 Task: Create a due date automation trigger when advanced on, on the wednesday before a card is due add fields with custom field "Resume" set to a number greater than 1 and greater or equal to 10 at 11:00 AM.
Action: Mouse moved to (1113, 85)
Screenshot: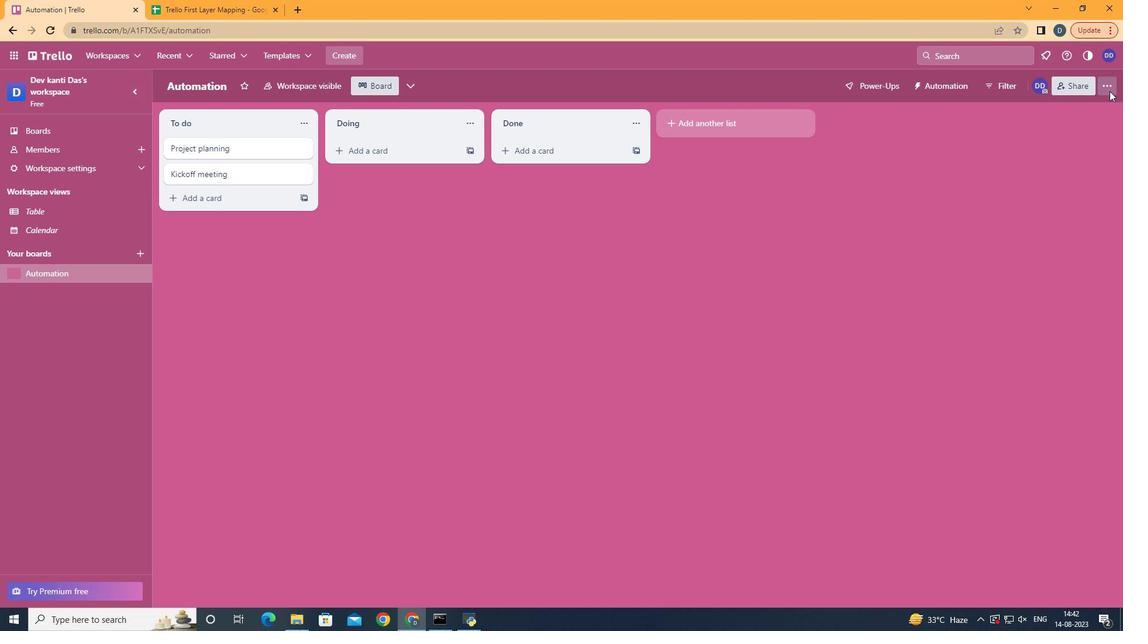 
Action: Mouse pressed left at (1113, 85)
Screenshot: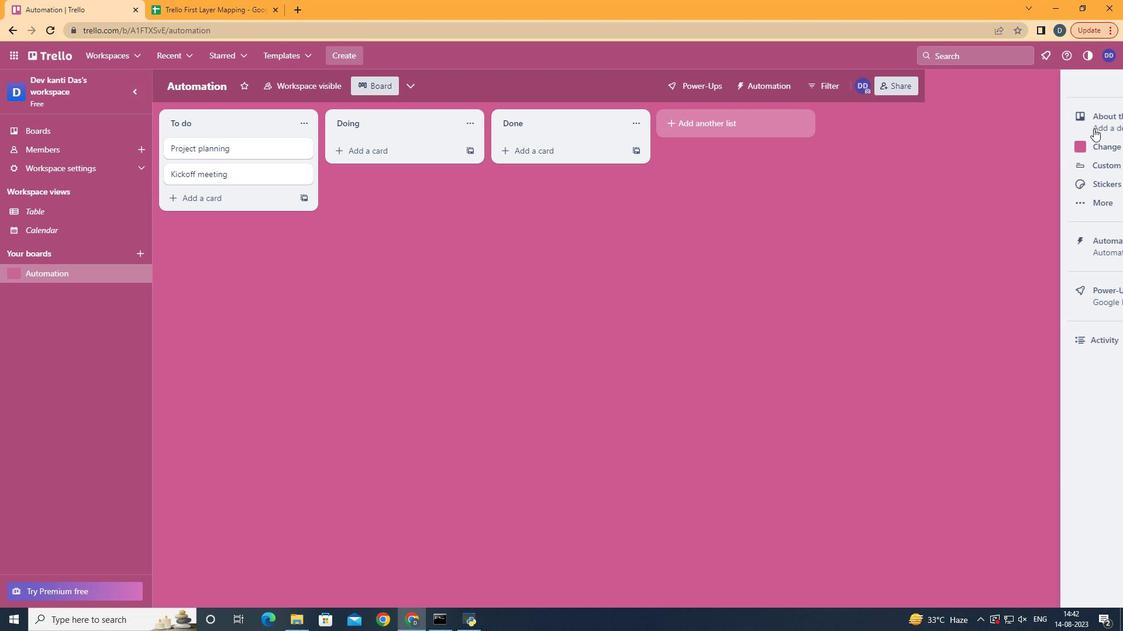 
Action: Mouse moved to (1033, 263)
Screenshot: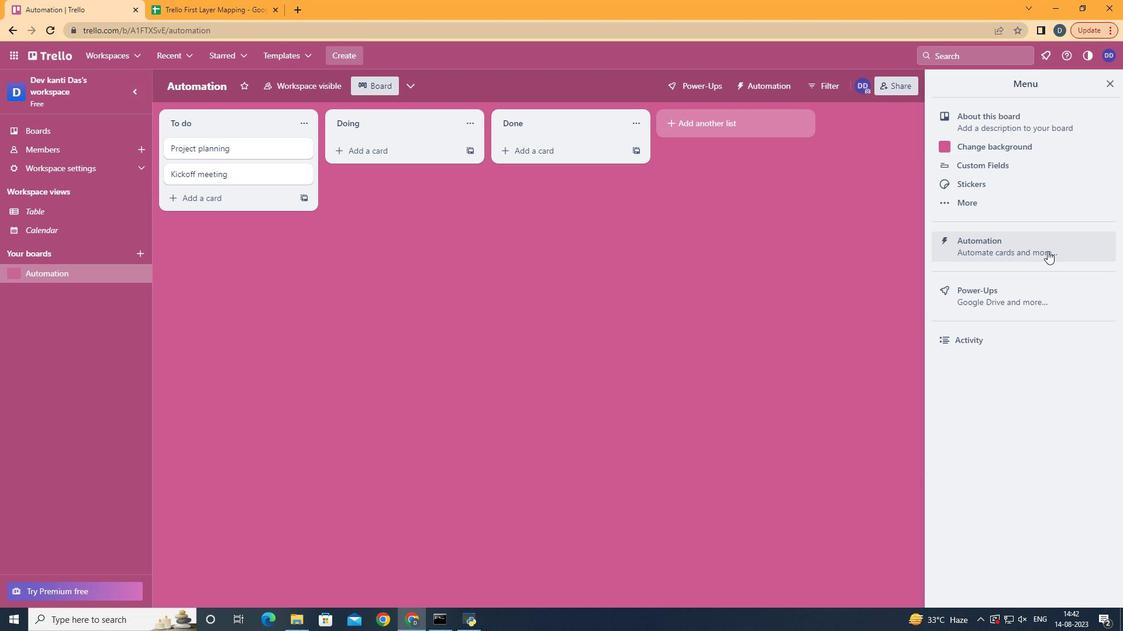 
Action: Mouse pressed left at (1033, 263)
Screenshot: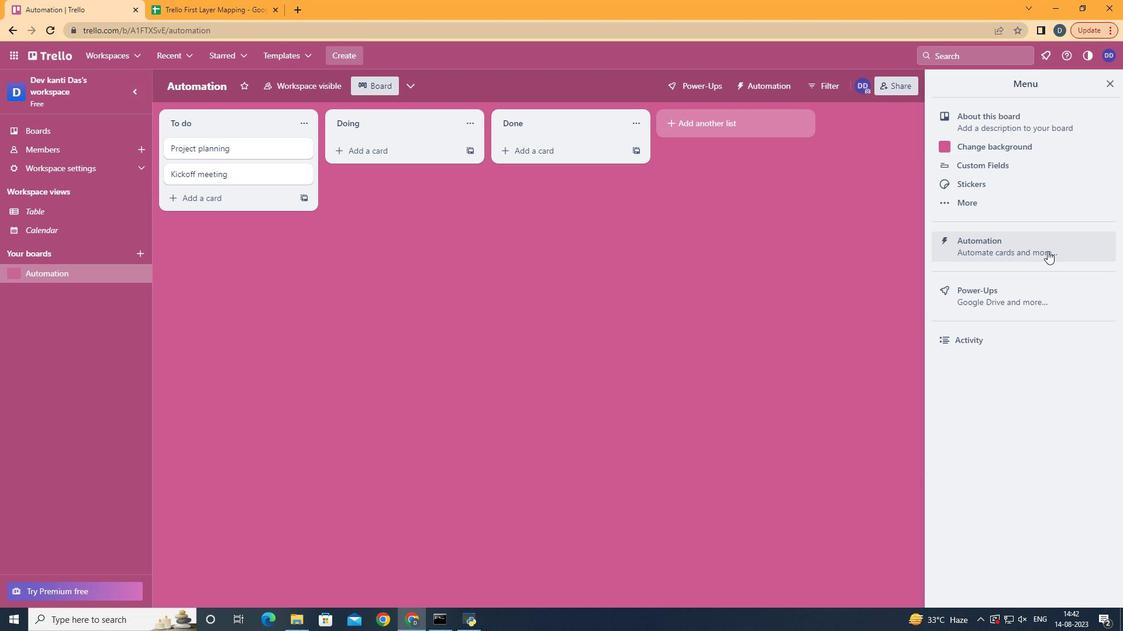 
Action: Mouse moved to (1047, 251)
Screenshot: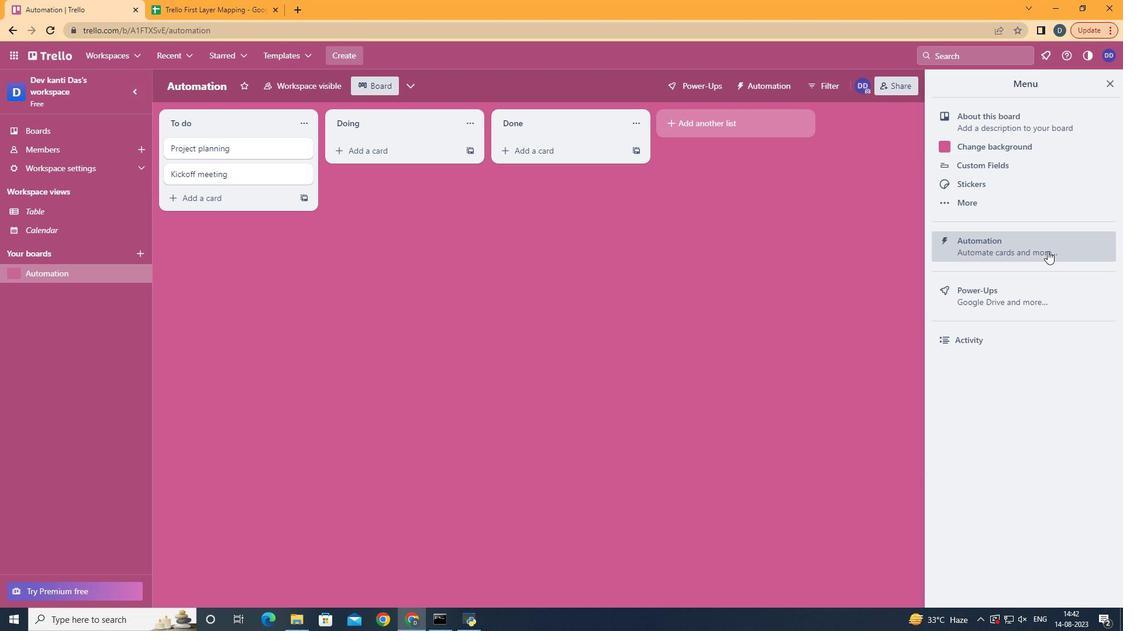 
Action: Mouse pressed left at (1047, 251)
Screenshot: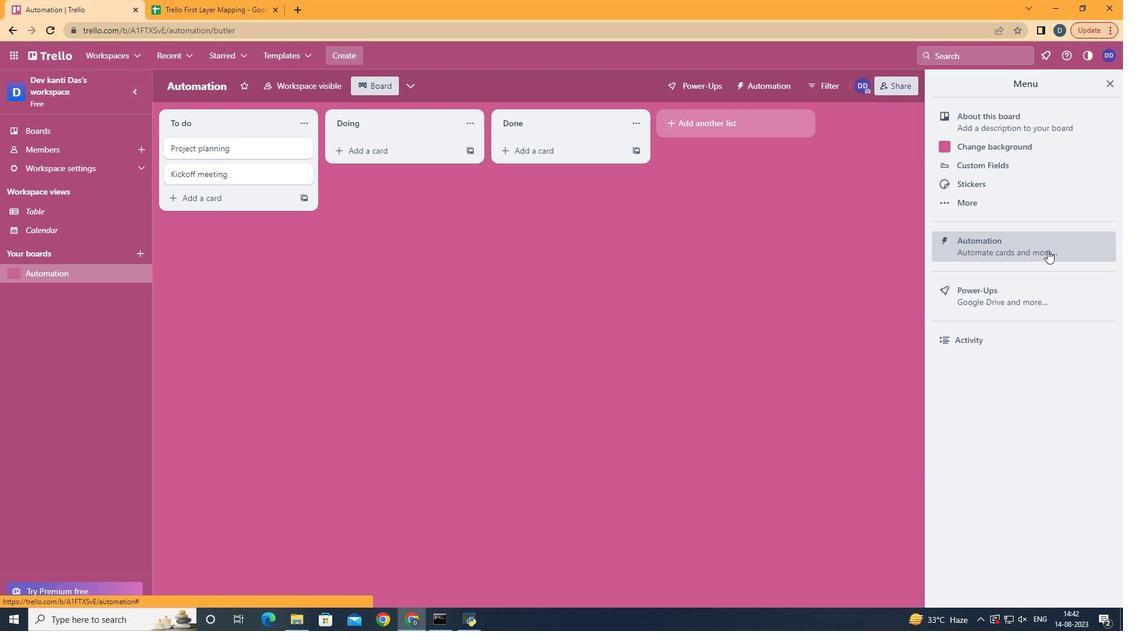 
Action: Mouse moved to (226, 232)
Screenshot: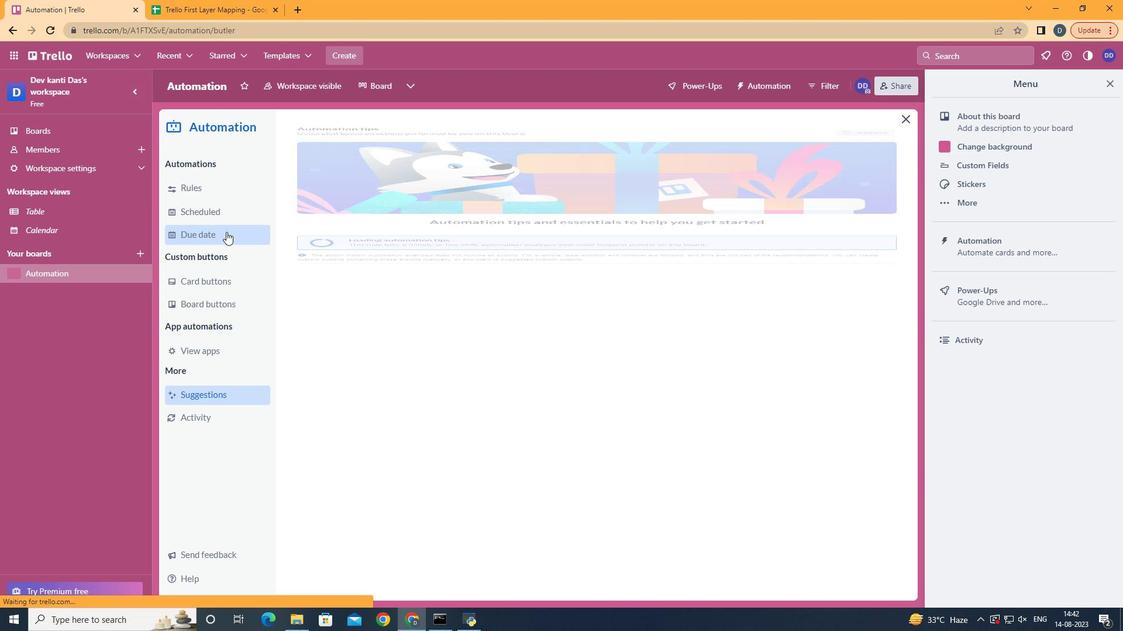 
Action: Mouse pressed left at (226, 232)
Screenshot: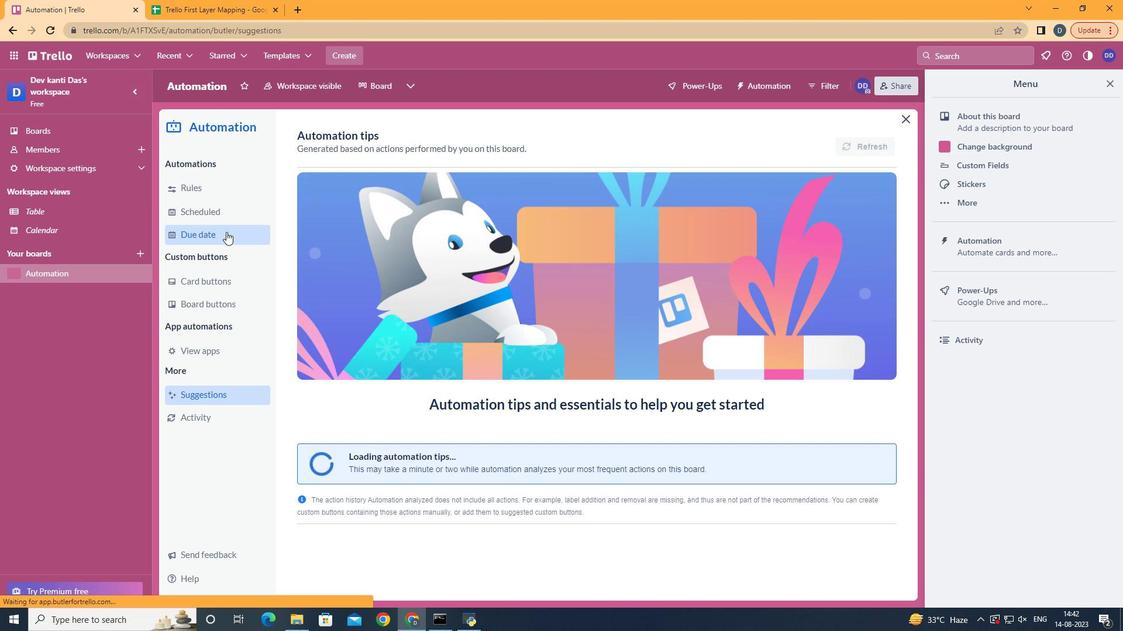 
Action: Mouse moved to (813, 139)
Screenshot: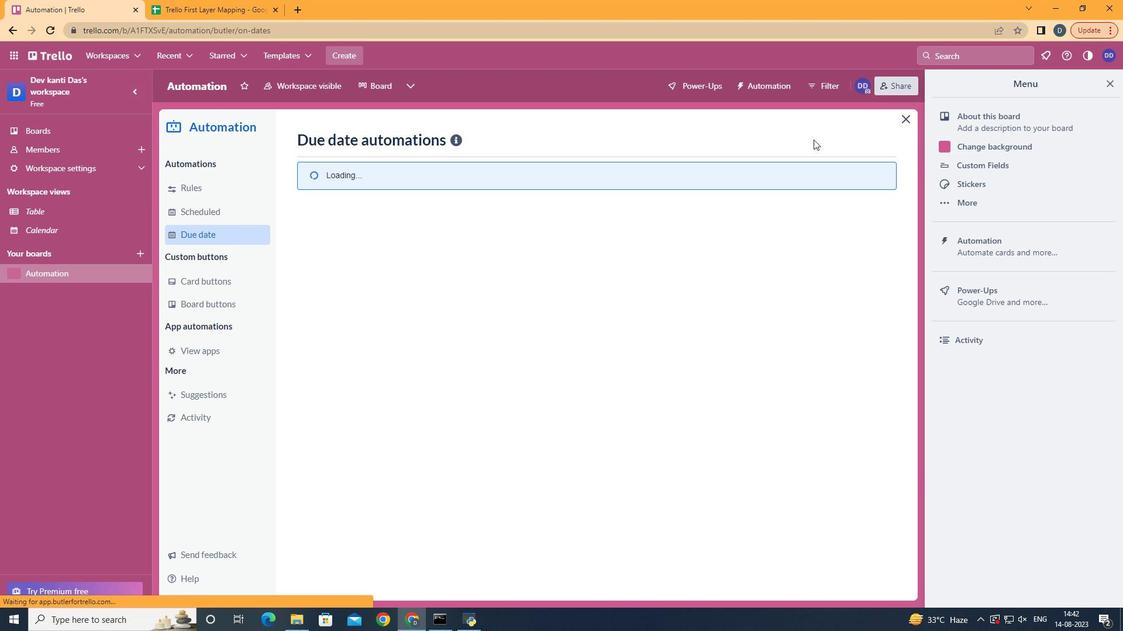 
Action: Mouse pressed left at (813, 139)
Screenshot: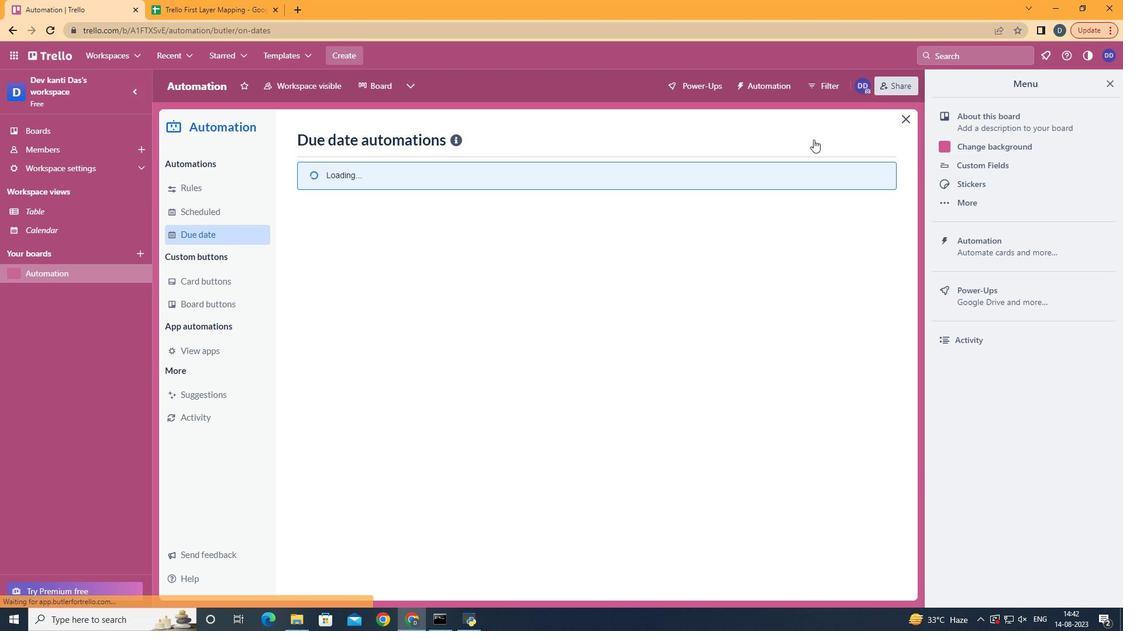 
Action: Mouse pressed left at (813, 139)
Screenshot: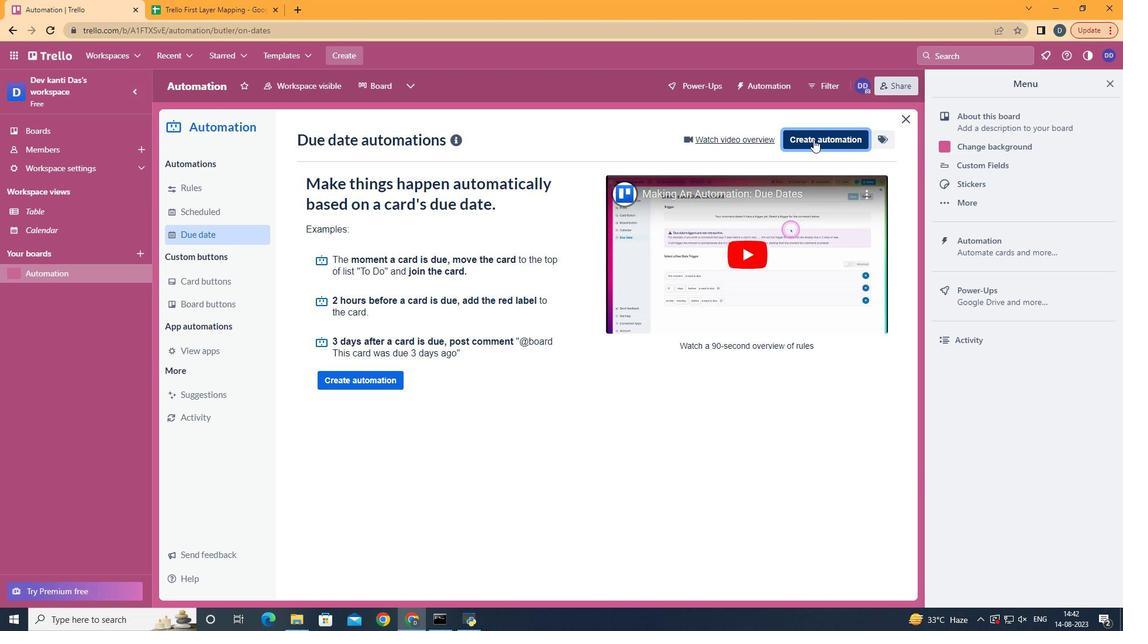 
Action: Mouse moved to (613, 248)
Screenshot: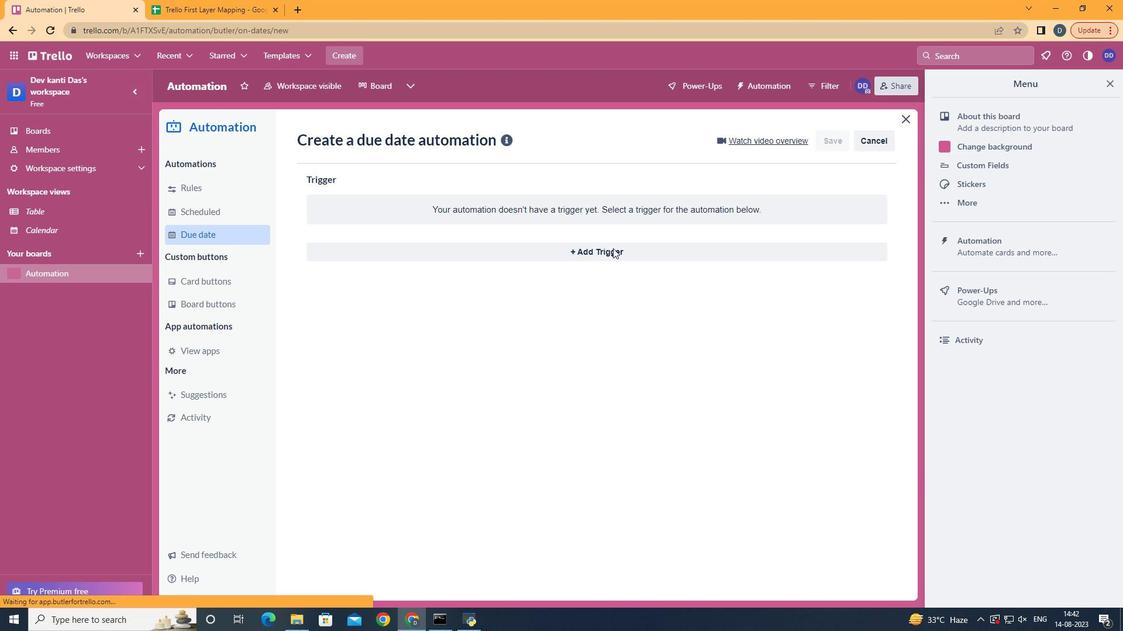 
Action: Mouse pressed left at (613, 248)
Screenshot: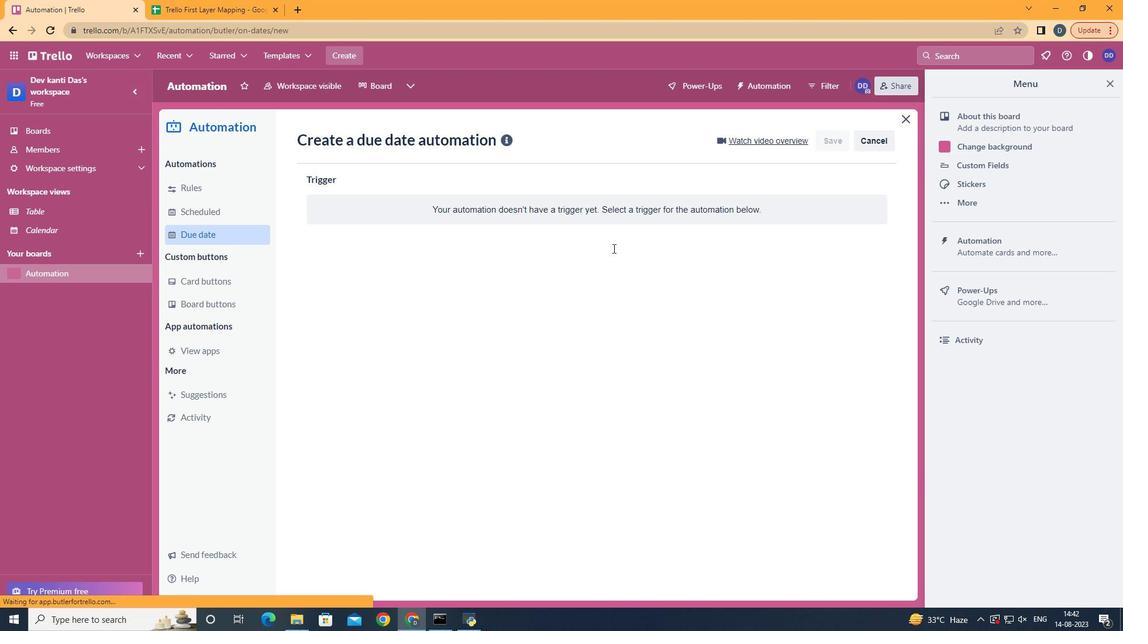 
Action: Mouse moved to (387, 352)
Screenshot: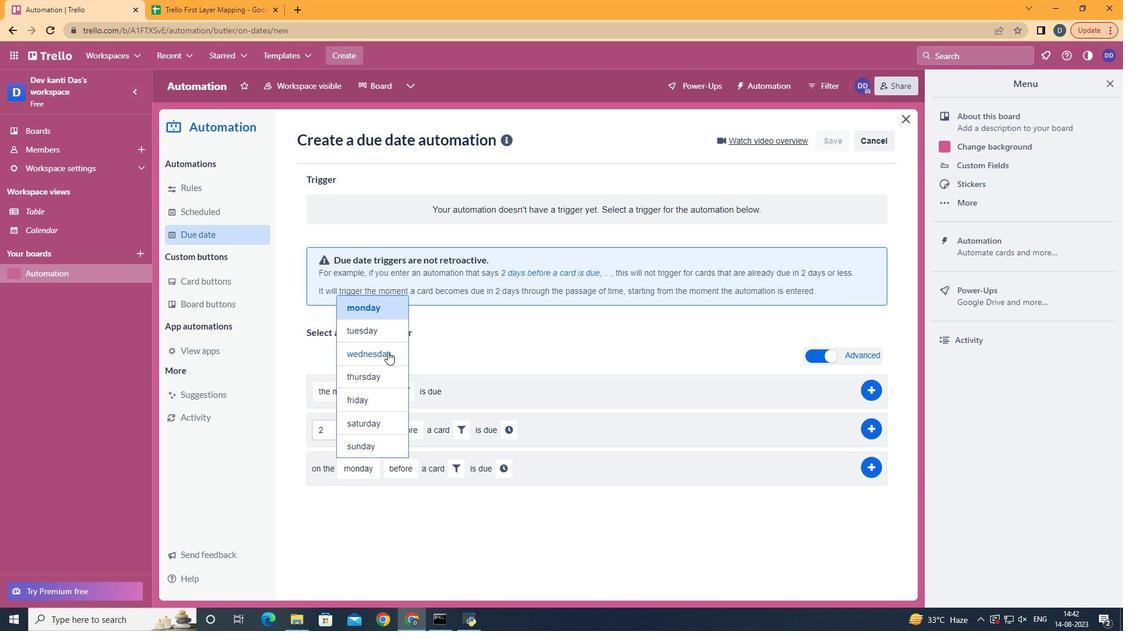 
Action: Mouse pressed left at (387, 352)
Screenshot: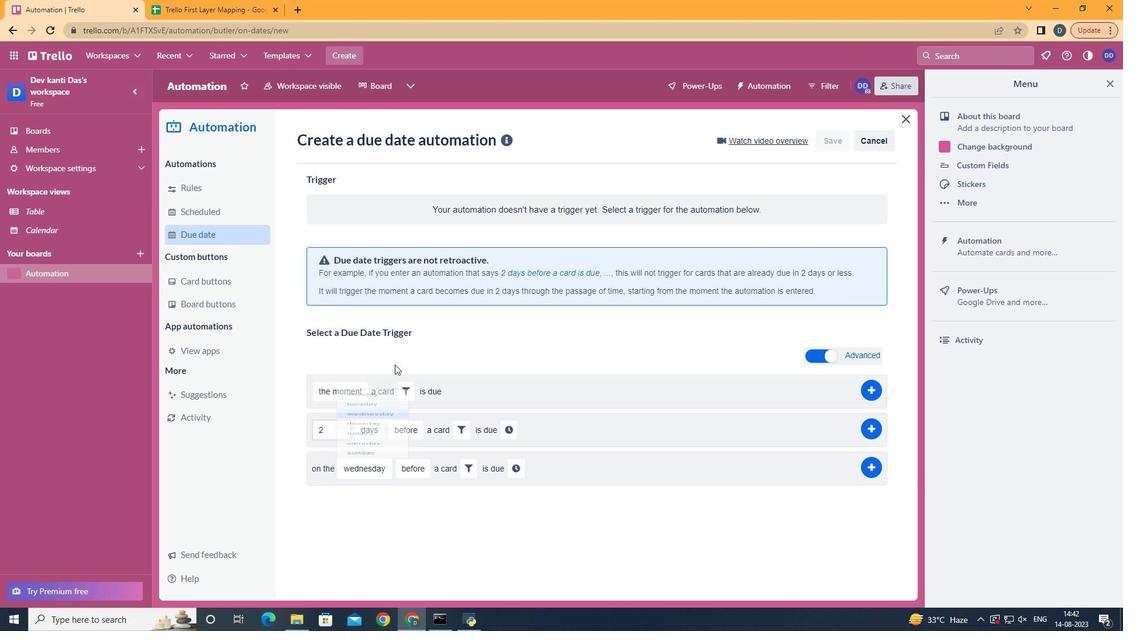 
Action: Mouse moved to (479, 475)
Screenshot: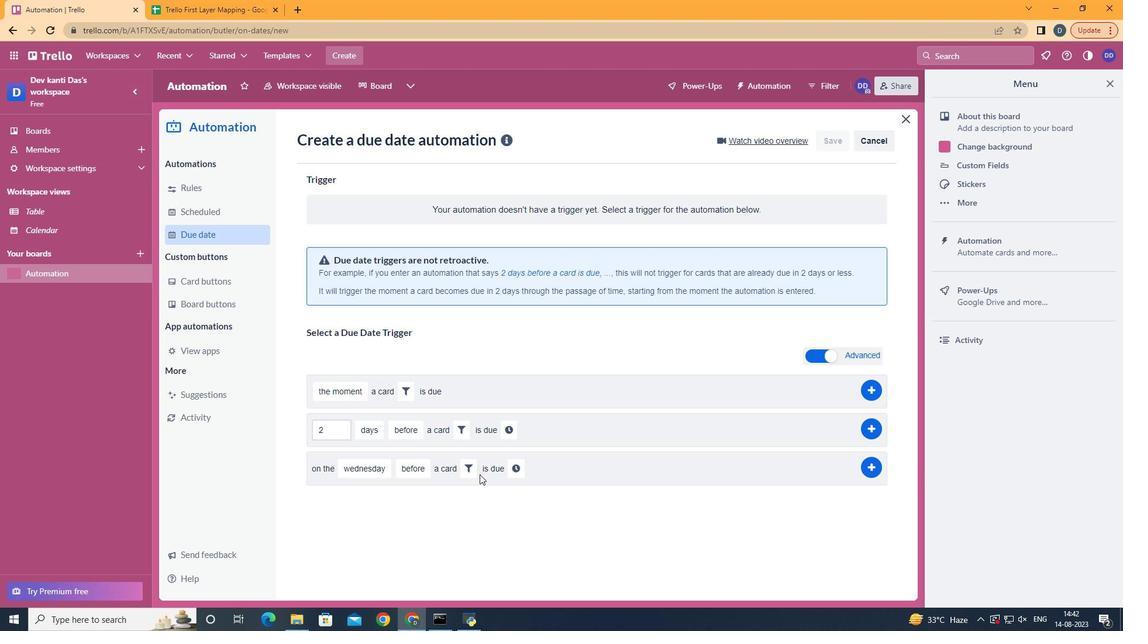 
Action: Mouse pressed left at (479, 475)
Screenshot: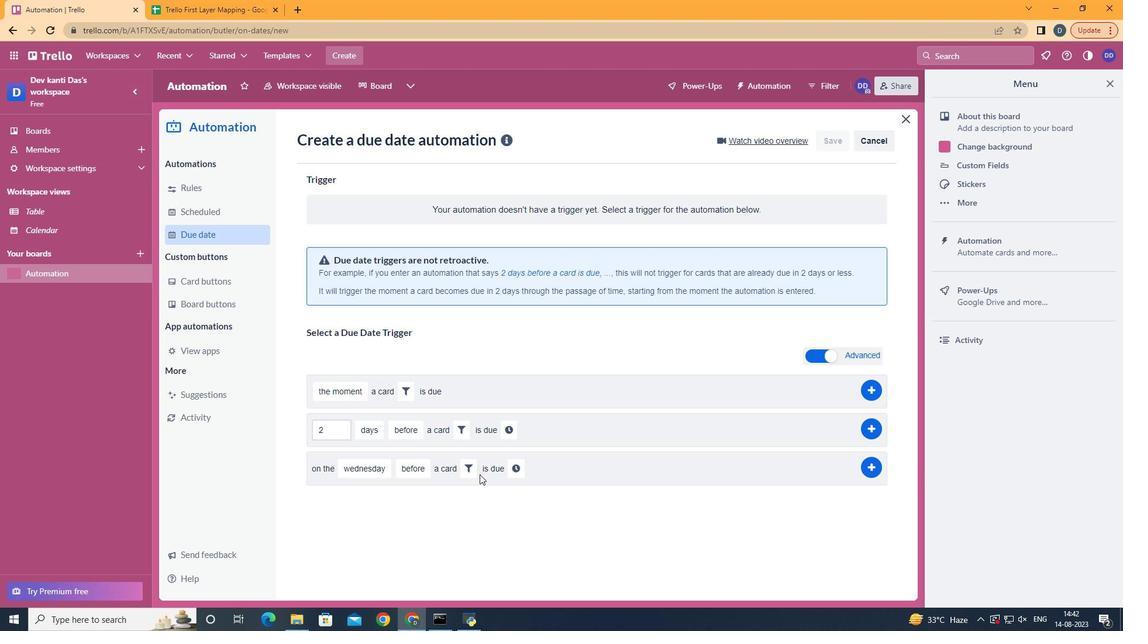 
Action: Mouse moved to (472, 473)
Screenshot: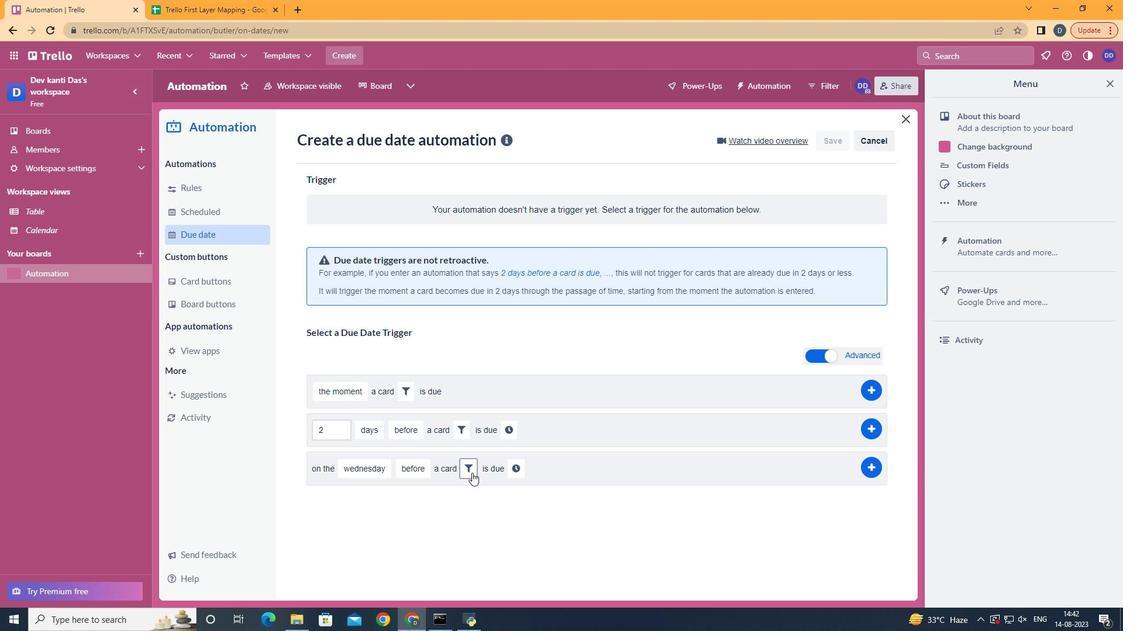 
Action: Mouse pressed left at (472, 473)
Screenshot: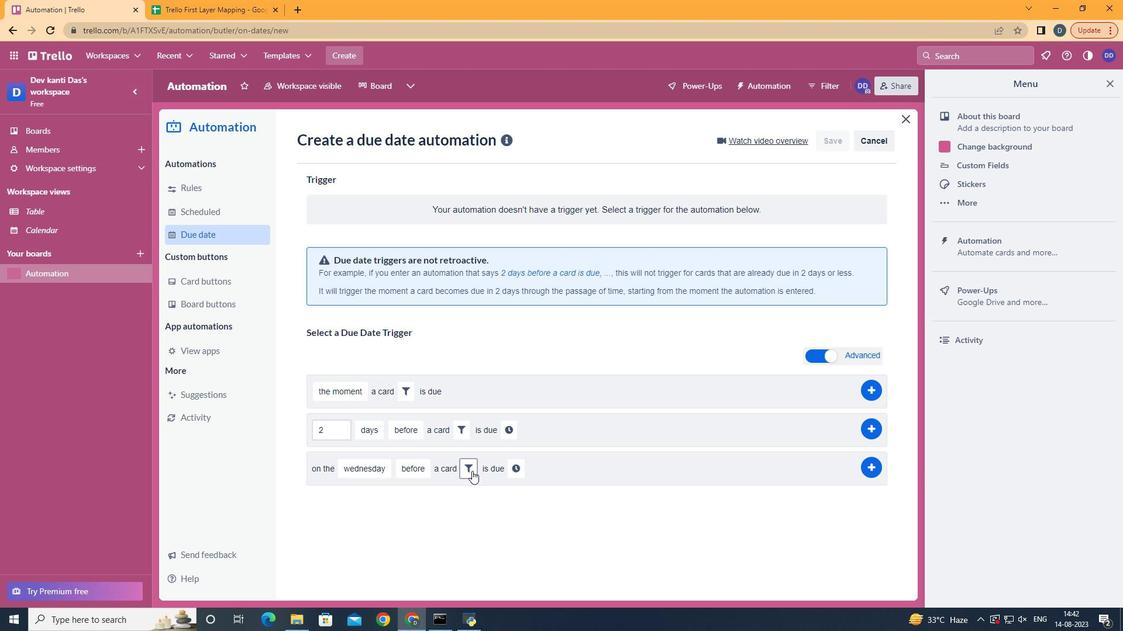 
Action: Mouse moved to (660, 511)
Screenshot: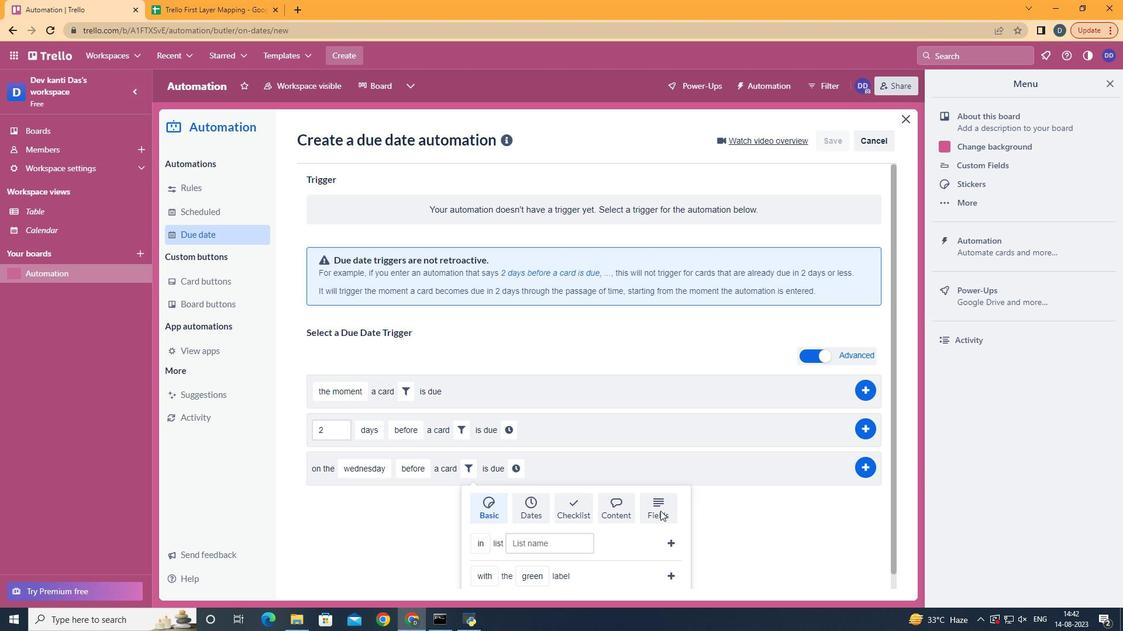 
Action: Mouse pressed left at (660, 511)
Screenshot: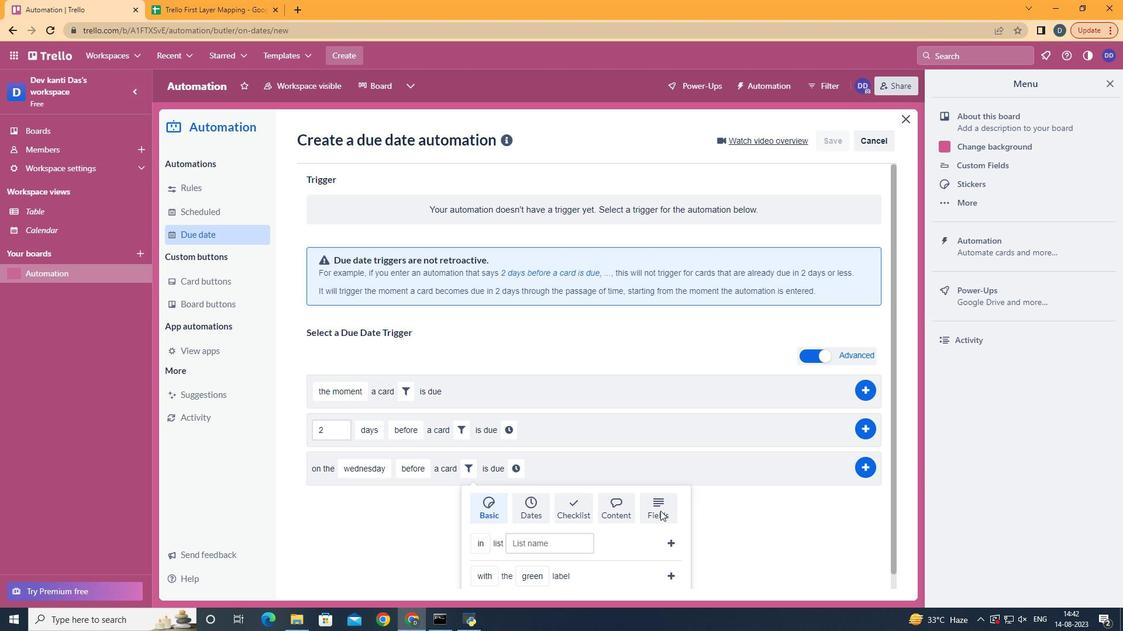 
Action: Mouse moved to (660, 511)
Screenshot: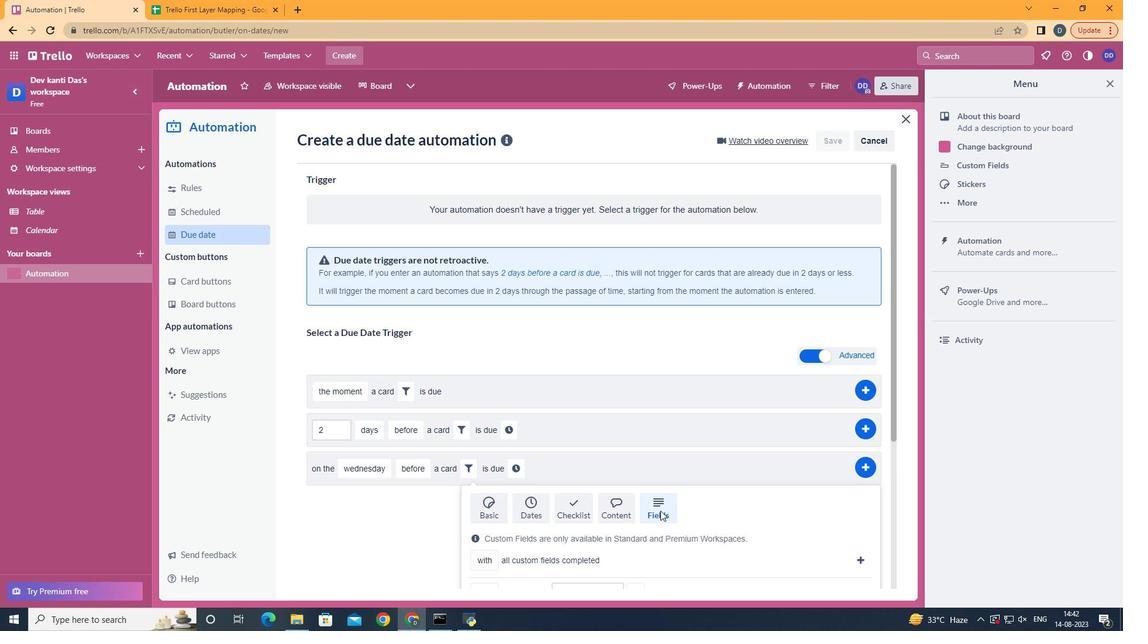 
Action: Mouse scrolled (660, 510) with delta (0, 0)
Screenshot: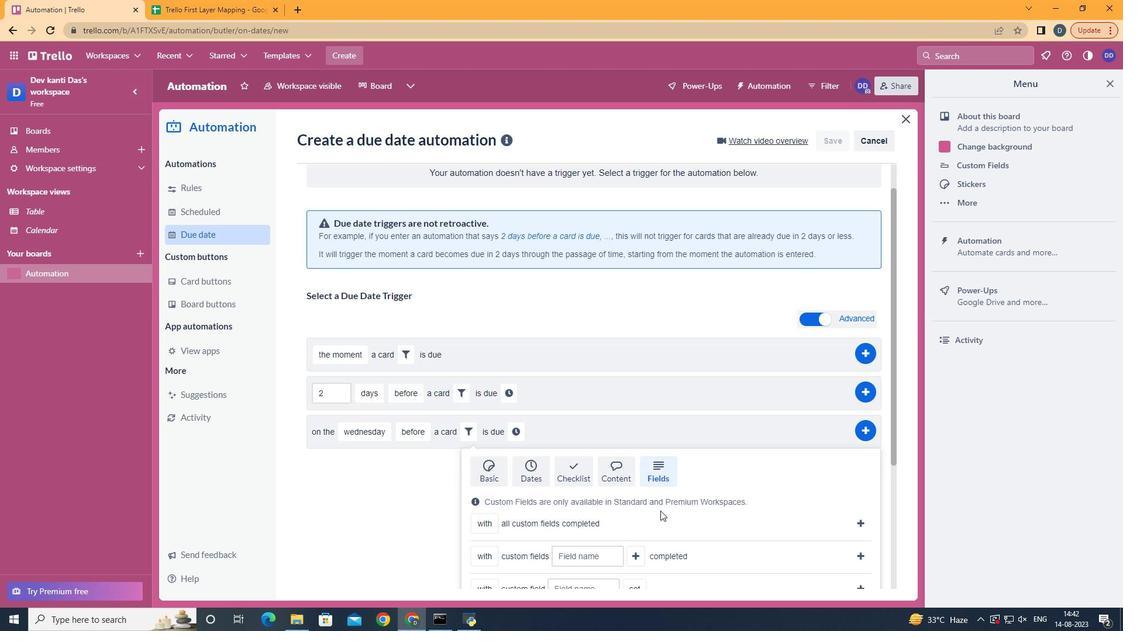 
Action: Mouse scrolled (660, 510) with delta (0, 0)
Screenshot: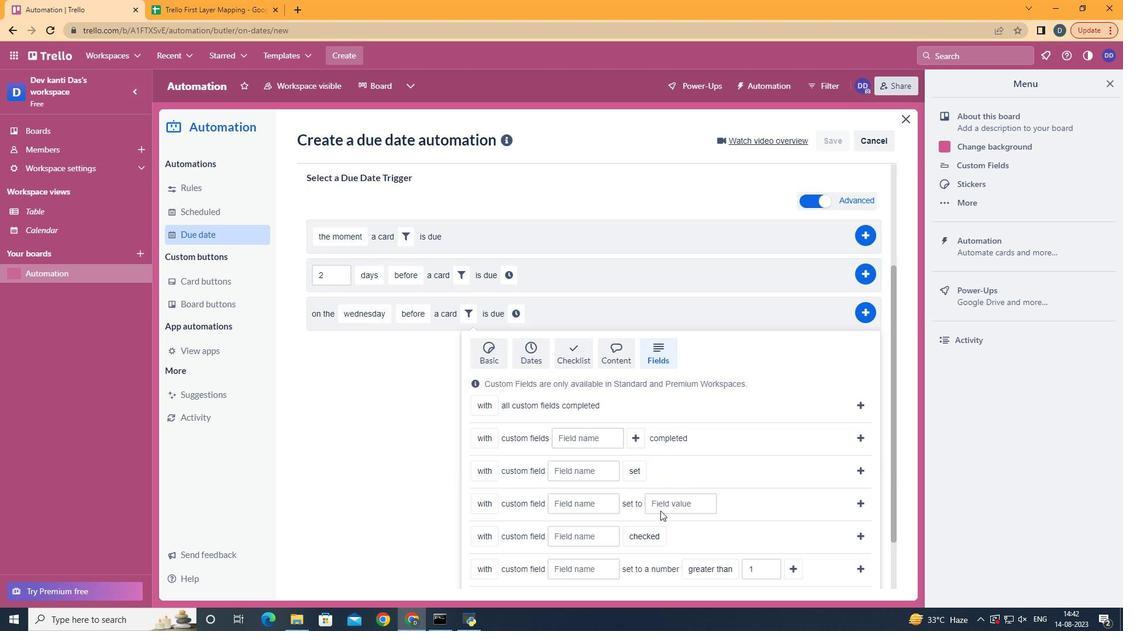 
Action: Mouse scrolled (660, 510) with delta (0, 0)
Screenshot: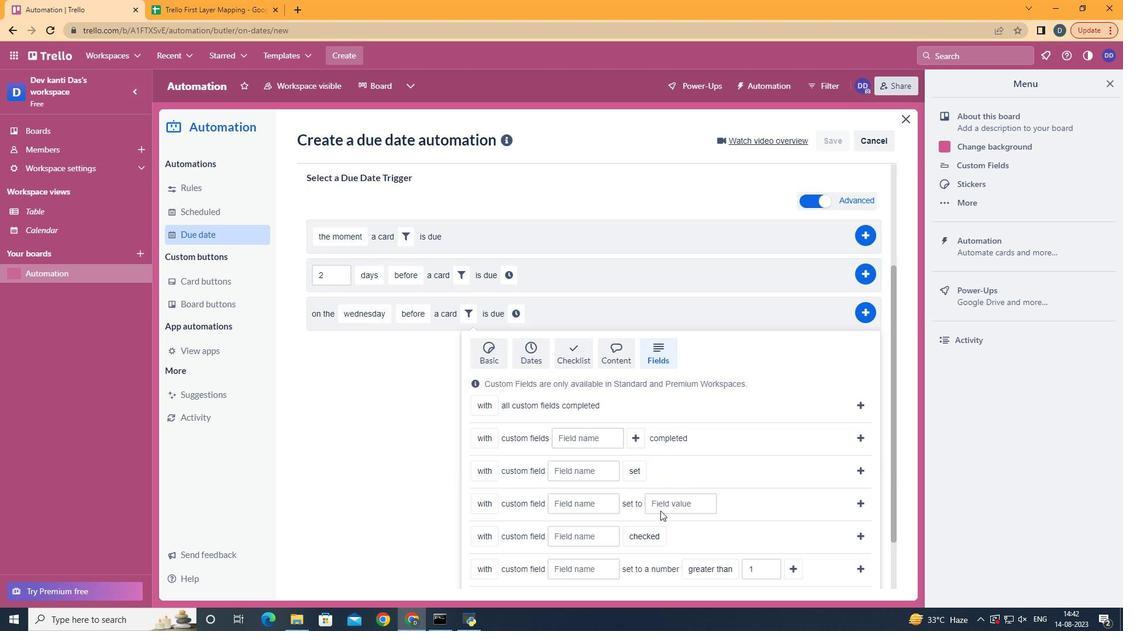 
Action: Mouse scrolled (660, 510) with delta (0, 0)
Screenshot: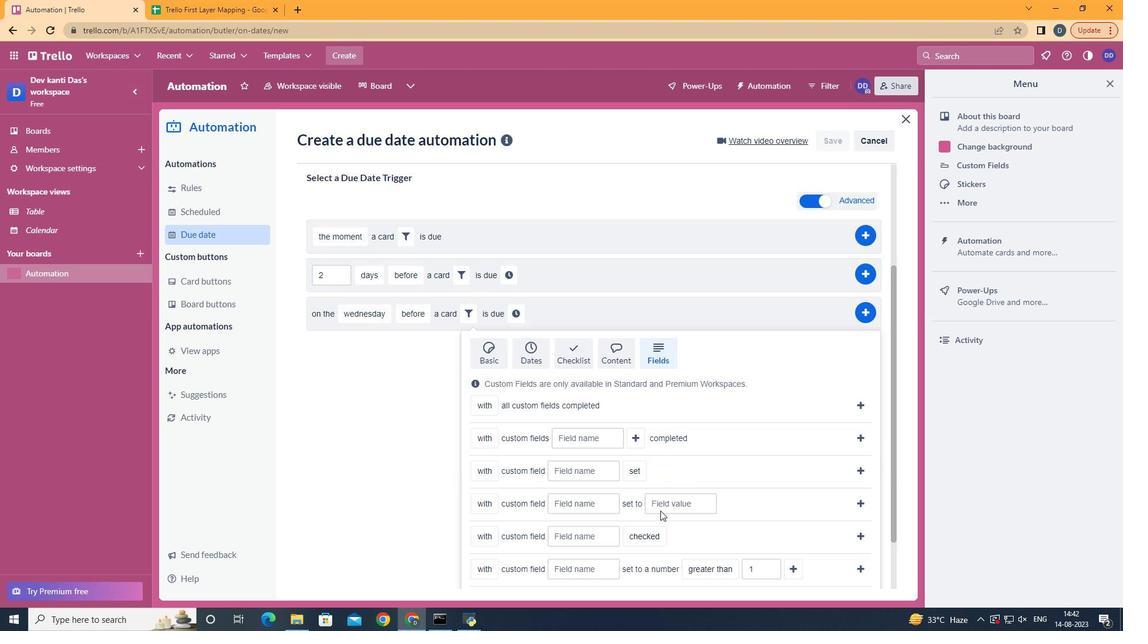 
Action: Mouse scrolled (660, 510) with delta (0, 0)
Screenshot: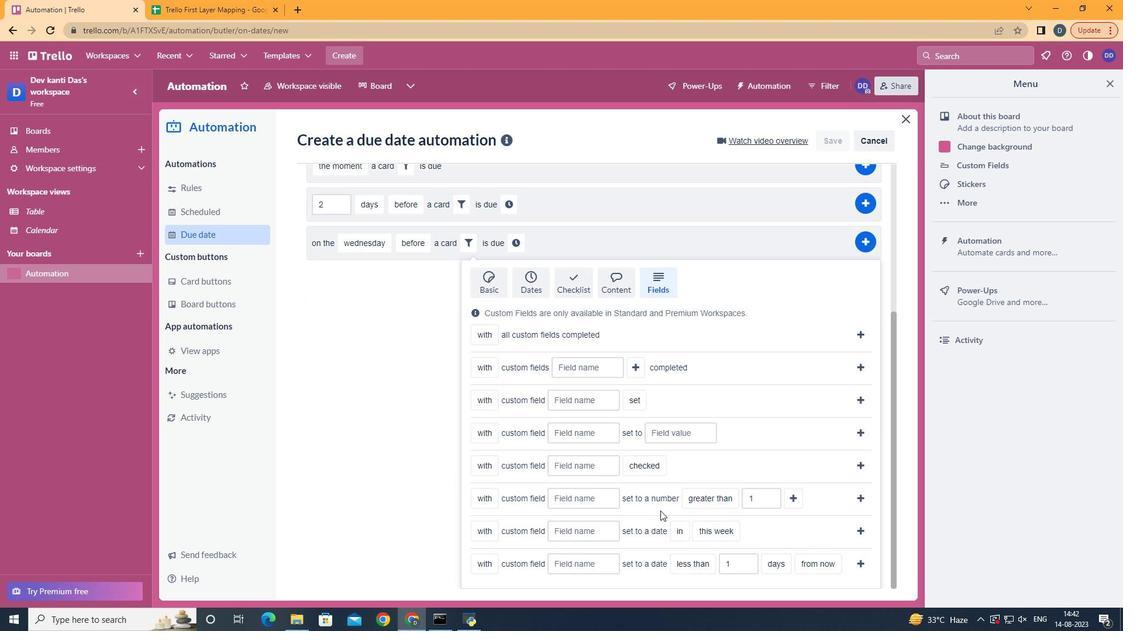 
Action: Mouse scrolled (660, 510) with delta (0, 0)
Screenshot: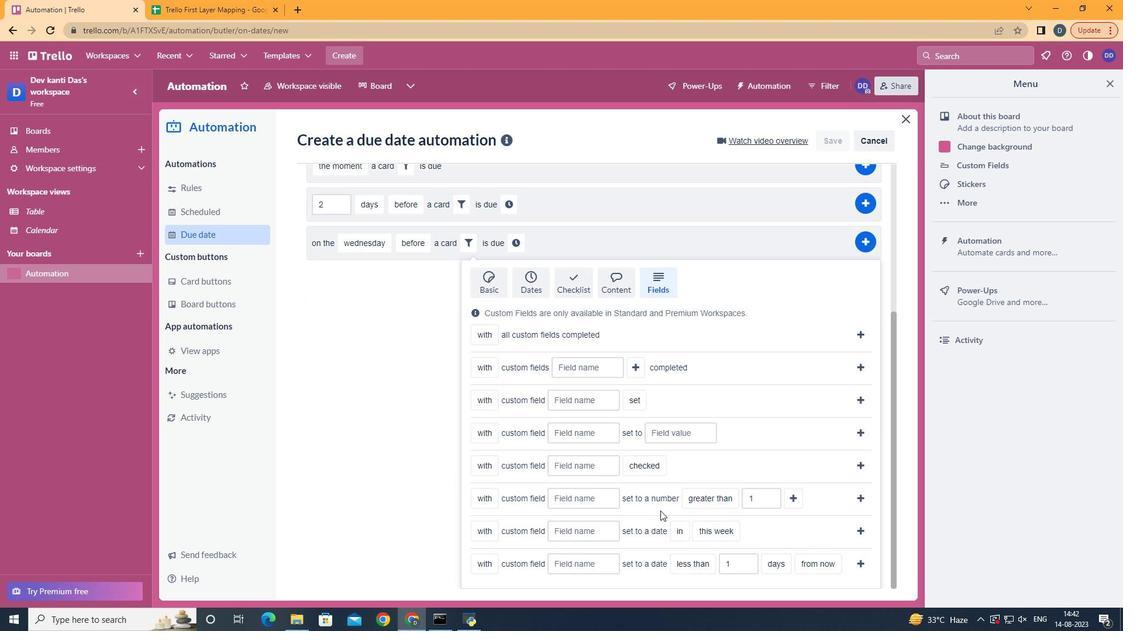 
Action: Mouse scrolled (660, 510) with delta (0, 0)
Screenshot: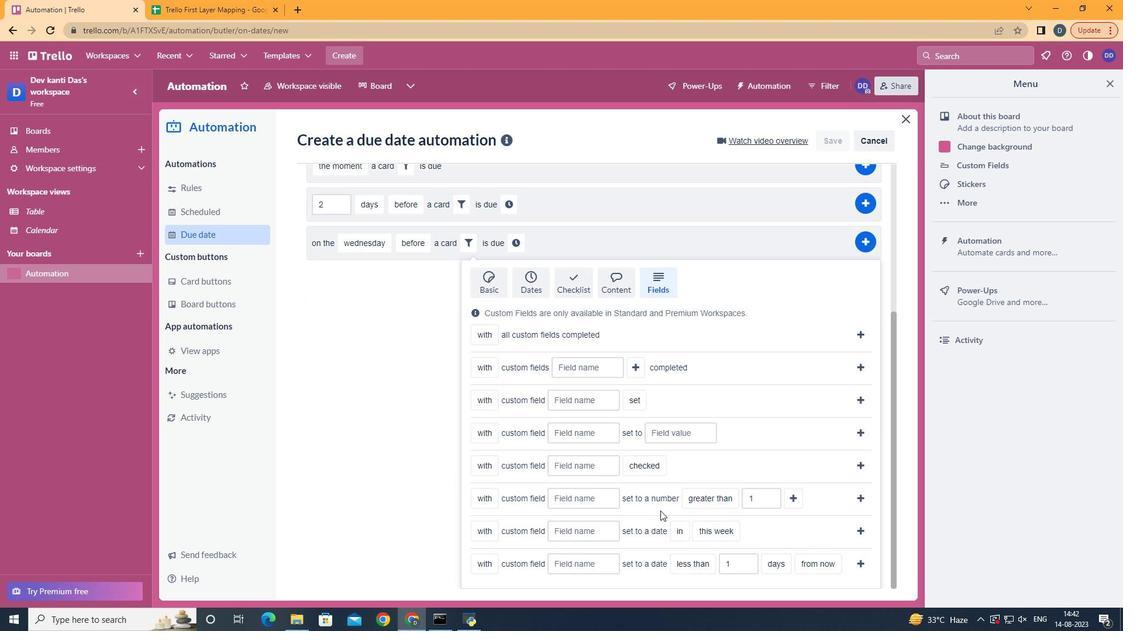 
Action: Mouse scrolled (660, 510) with delta (0, 0)
Screenshot: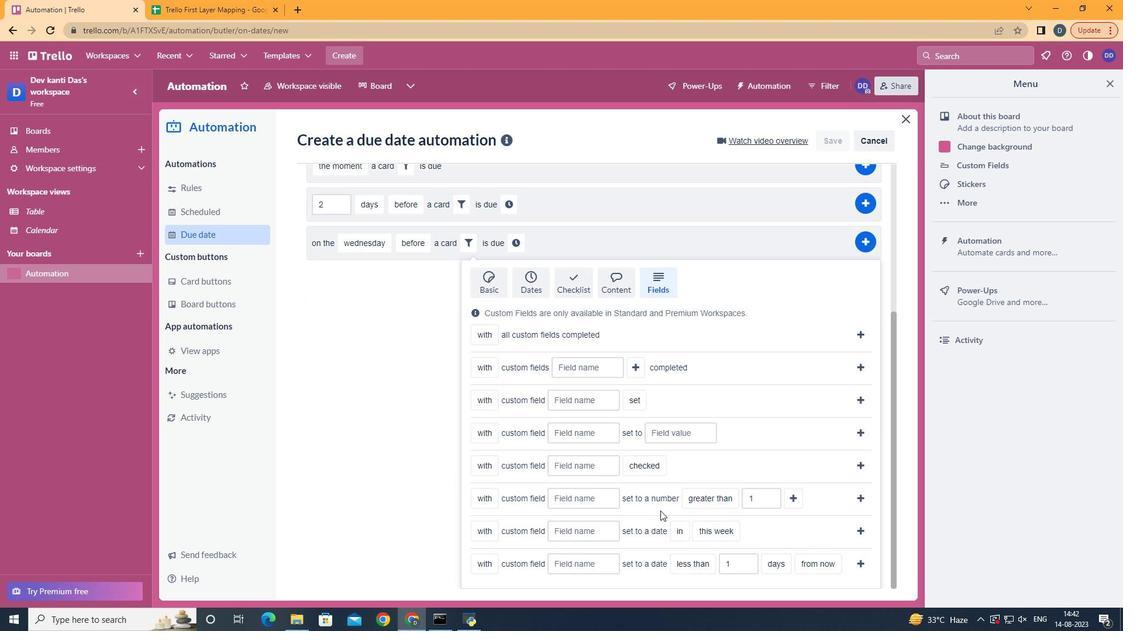 
Action: Mouse scrolled (660, 510) with delta (0, 0)
Screenshot: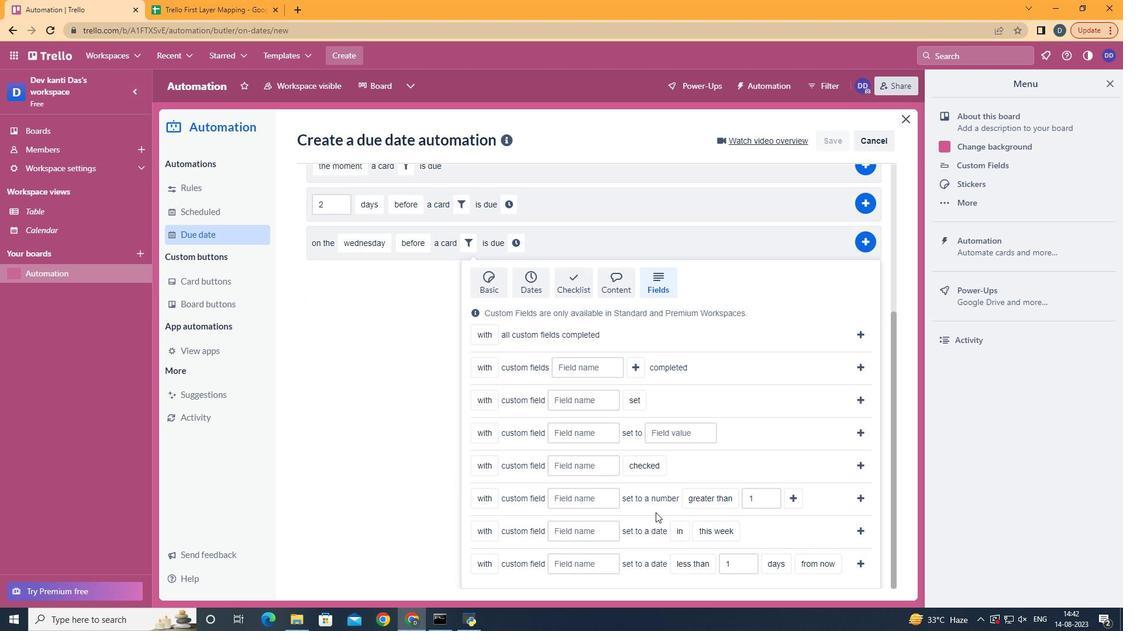 
Action: Mouse moved to (562, 491)
Screenshot: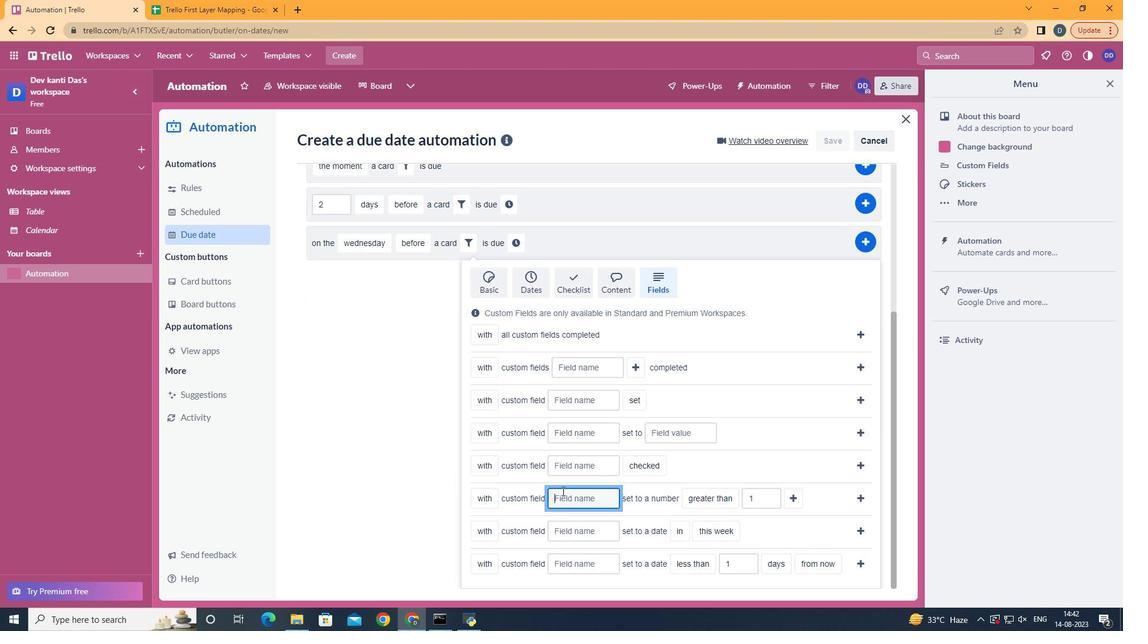 
Action: Mouse pressed left at (562, 491)
Screenshot: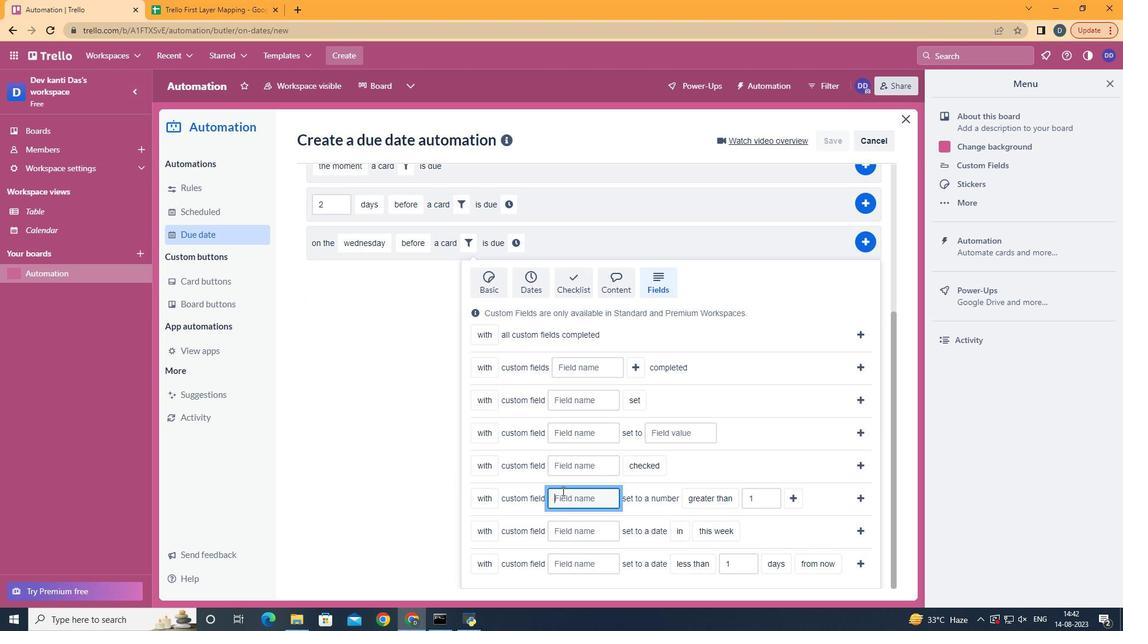 
Action: Key pressed <Key.shift>Resume
Screenshot: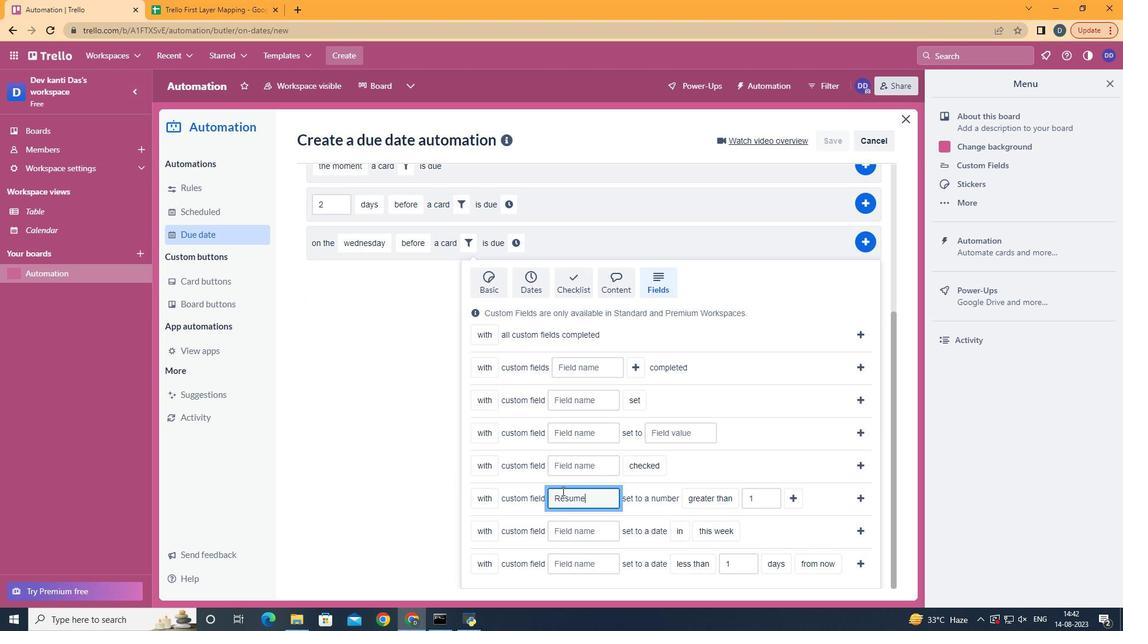 
Action: Mouse moved to (808, 491)
Screenshot: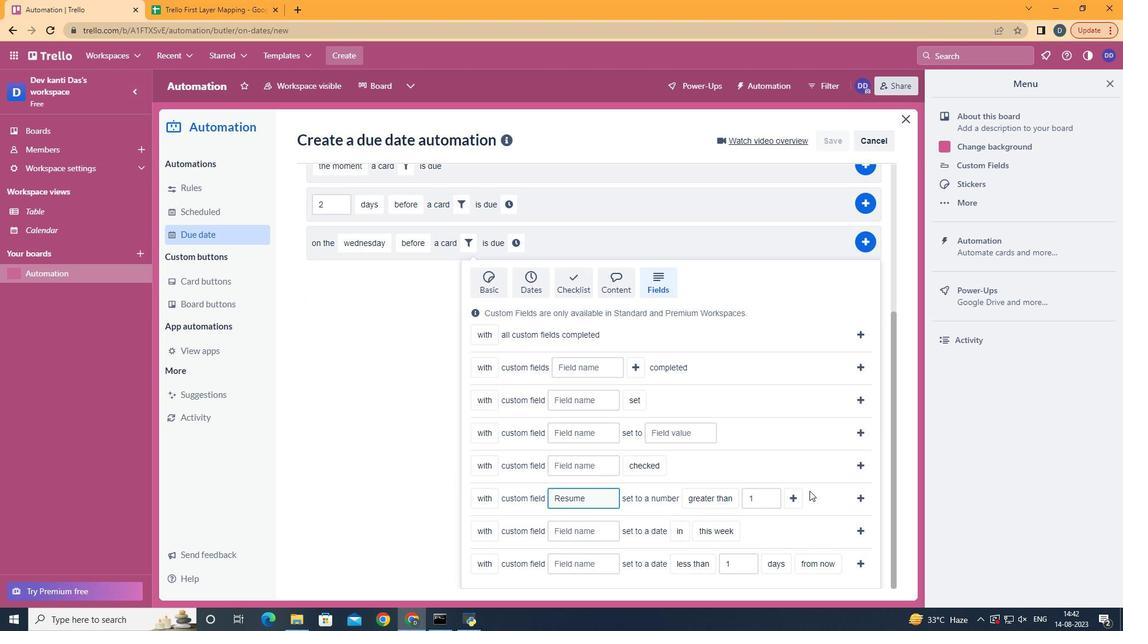 
Action: Mouse pressed left at (808, 491)
Screenshot: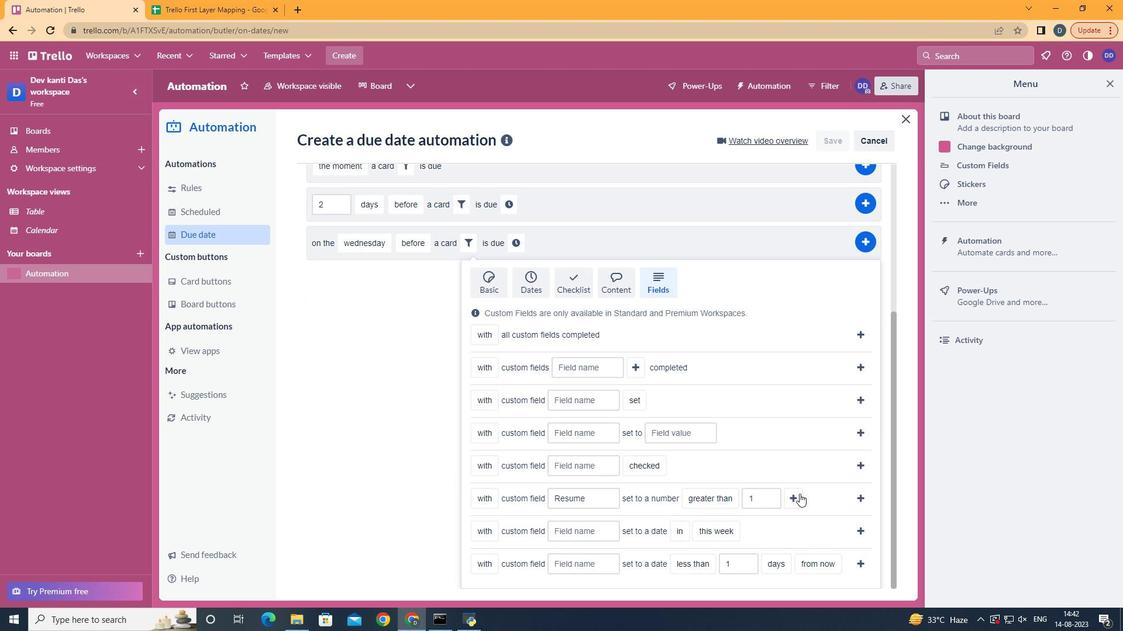 
Action: Mouse moved to (799, 494)
Screenshot: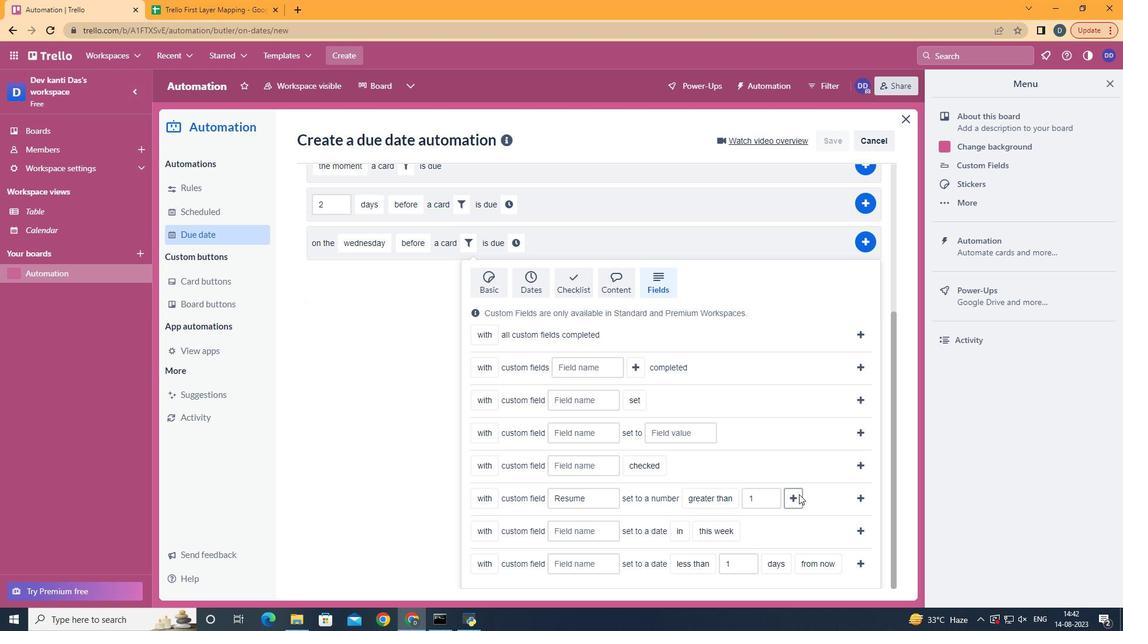 
Action: Mouse pressed left at (799, 494)
Screenshot: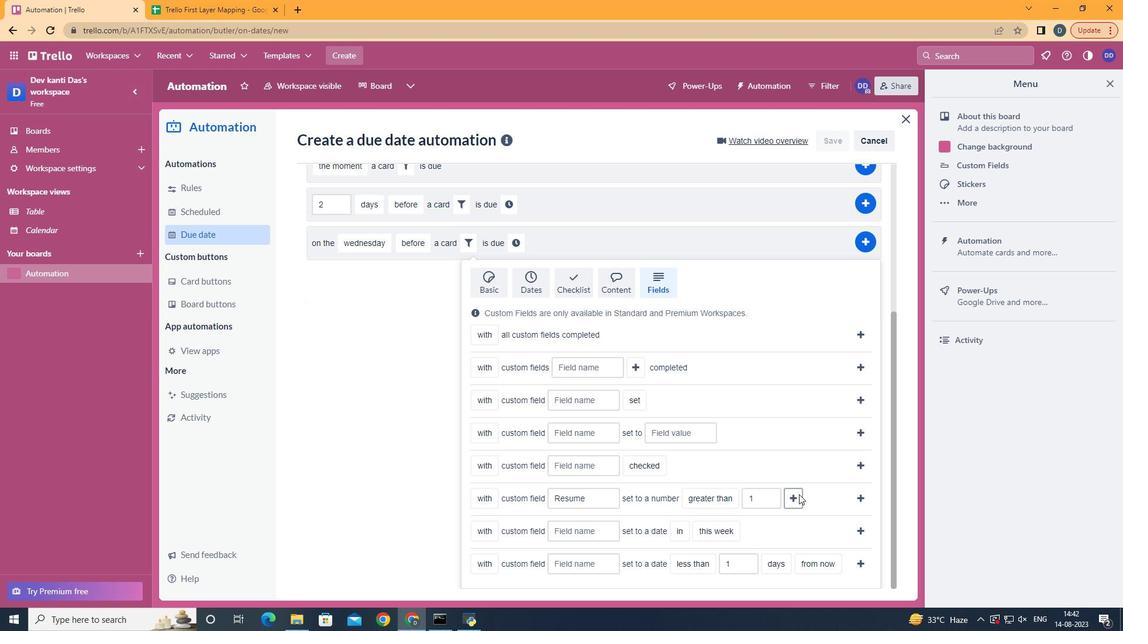 
Action: Mouse moved to (548, 507)
Screenshot: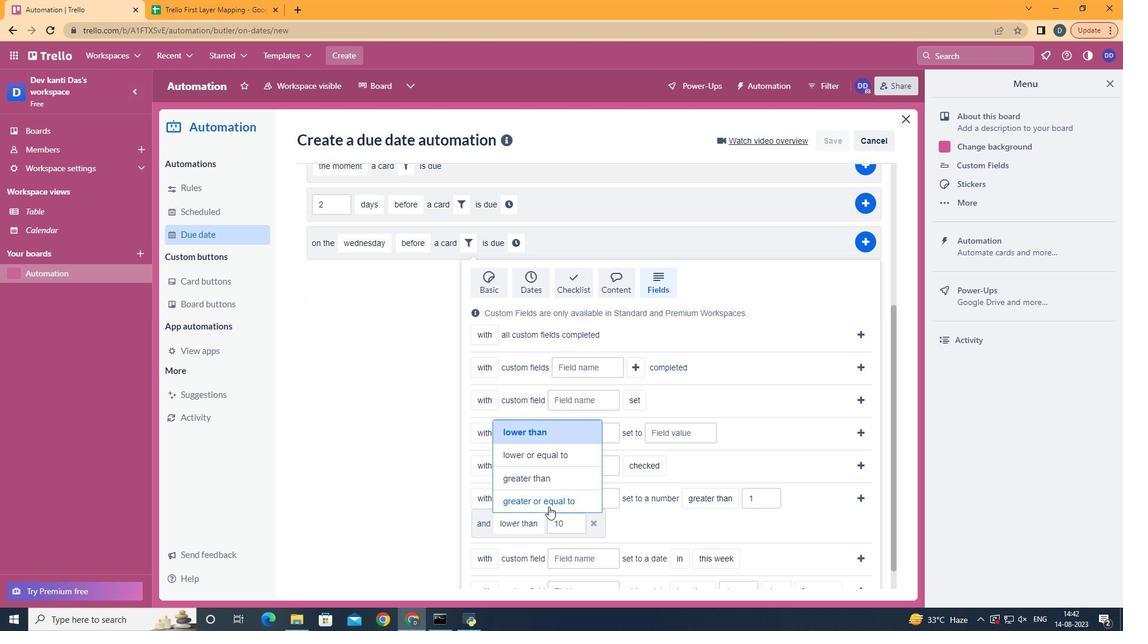 
Action: Mouse pressed left at (548, 507)
Screenshot: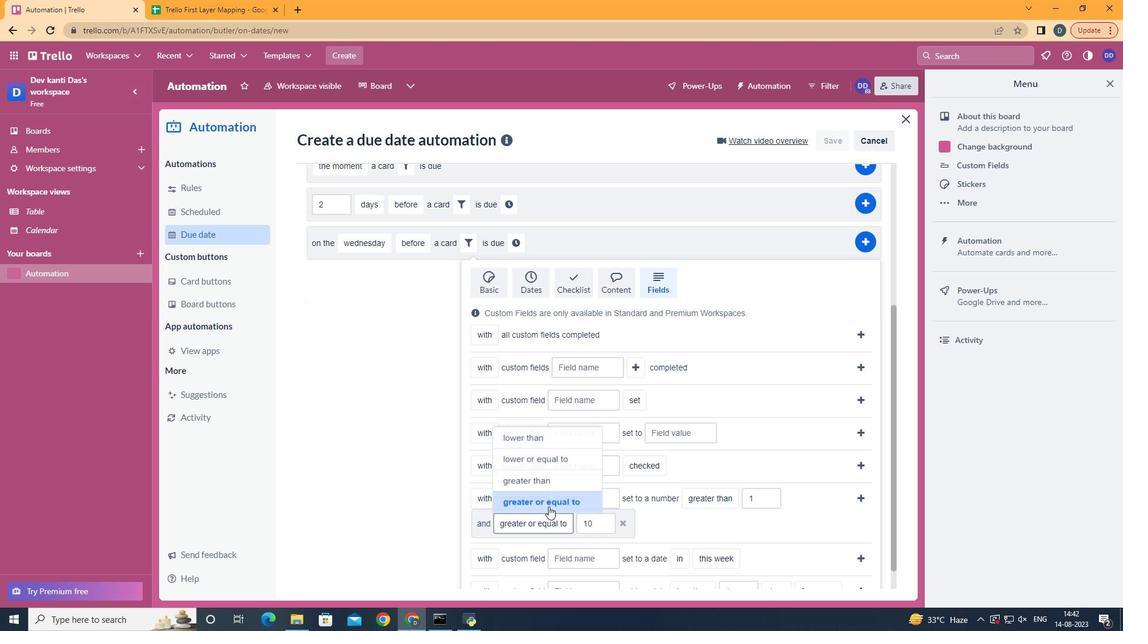 
Action: Mouse moved to (868, 496)
Screenshot: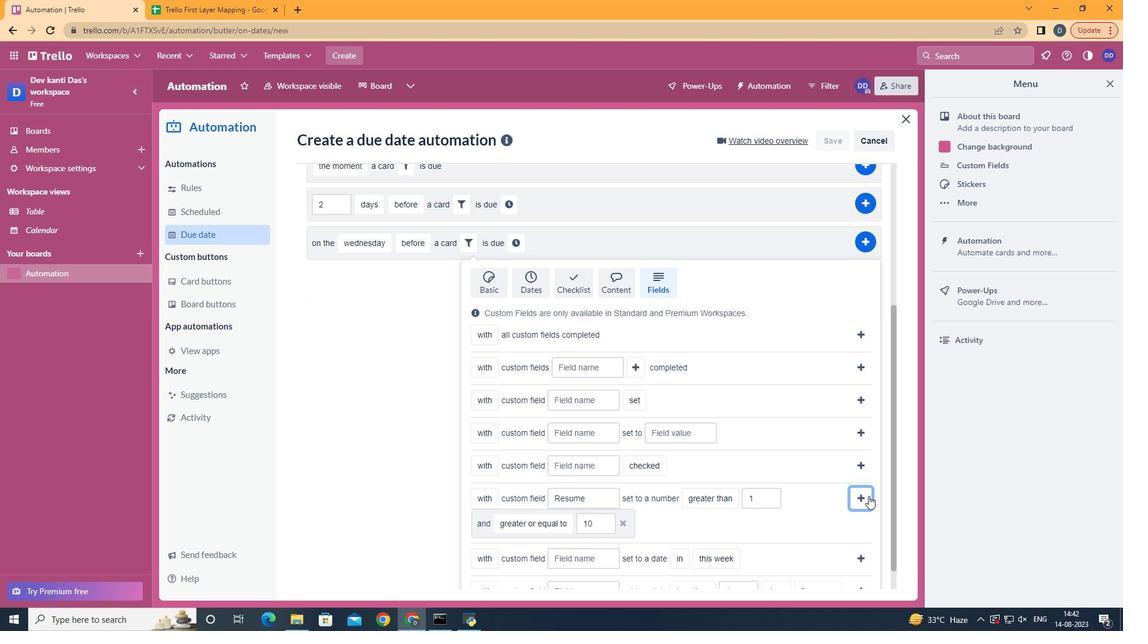 
Action: Mouse pressed left at (868, 496)
Screenshot: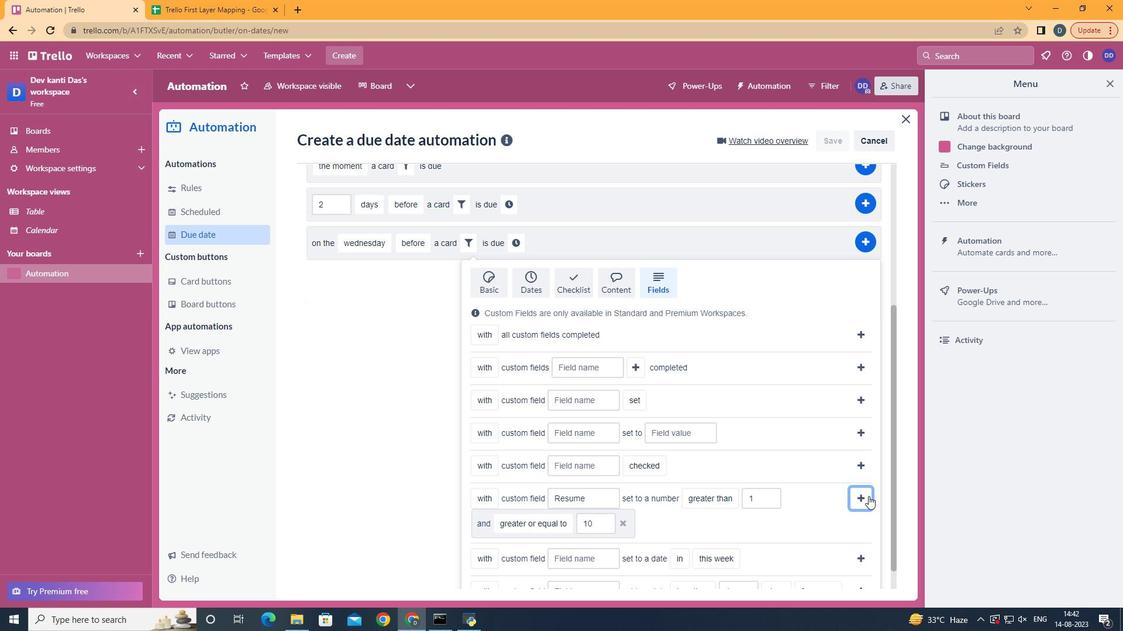 
Action: Mouse moved to (326, 487)
Screenshot: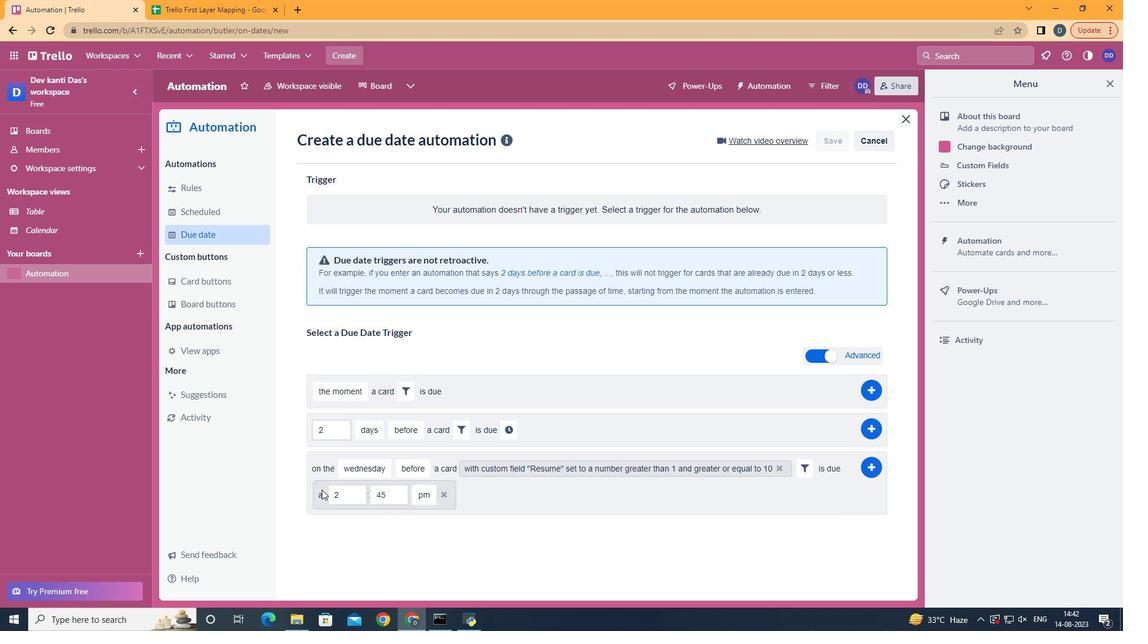 
Action: Mouse pressed left at (326, 487)
Screenshot: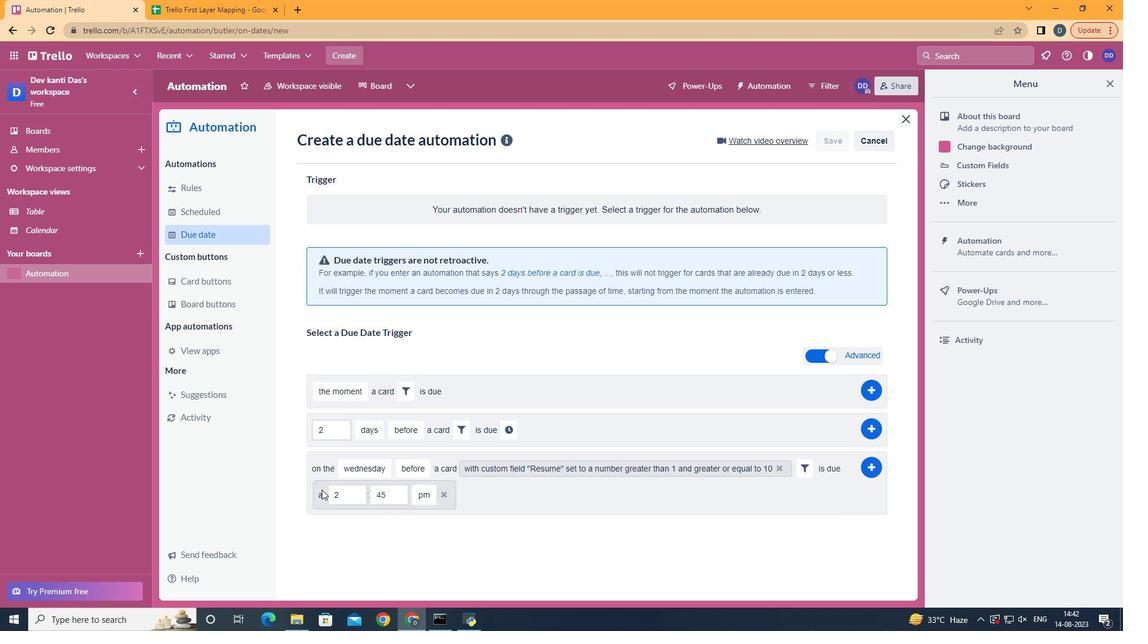 
Action: Mouse moved to (353, 494)
Screenshot: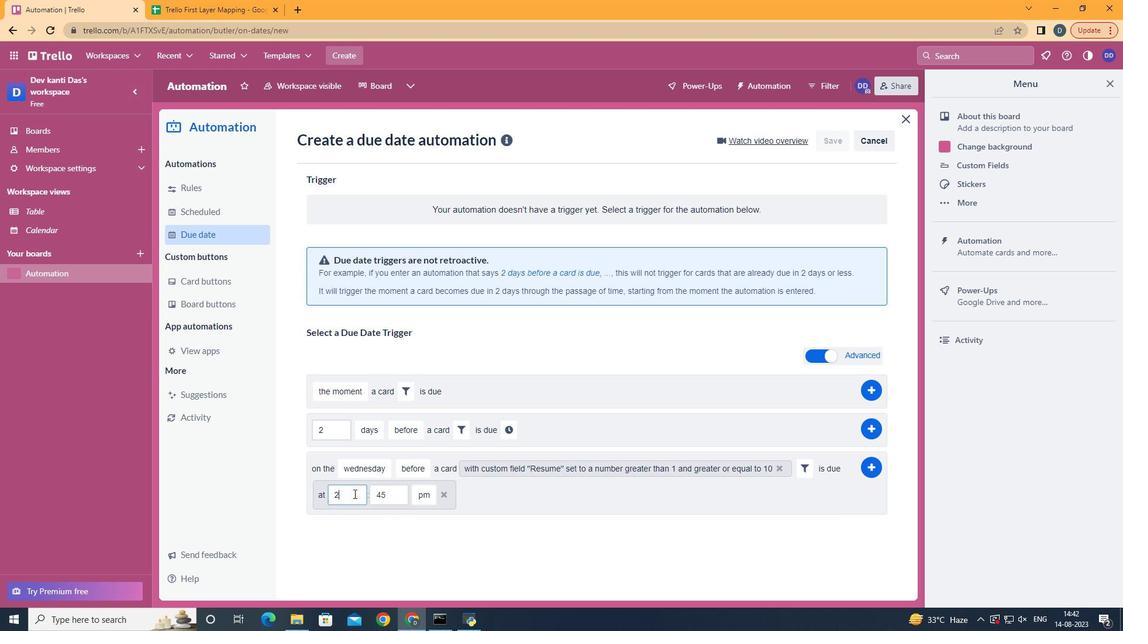 
Action: Mouse pressed left at (353, 494)
Screenshot: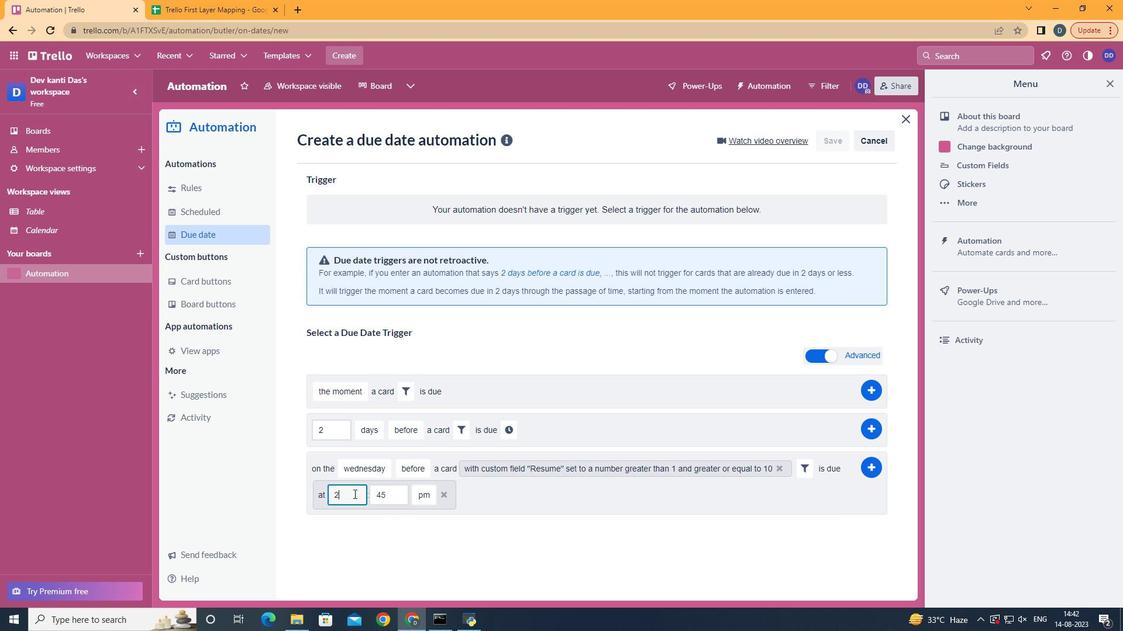 
Action: Mouse moved to (355, 494)
Screenshot: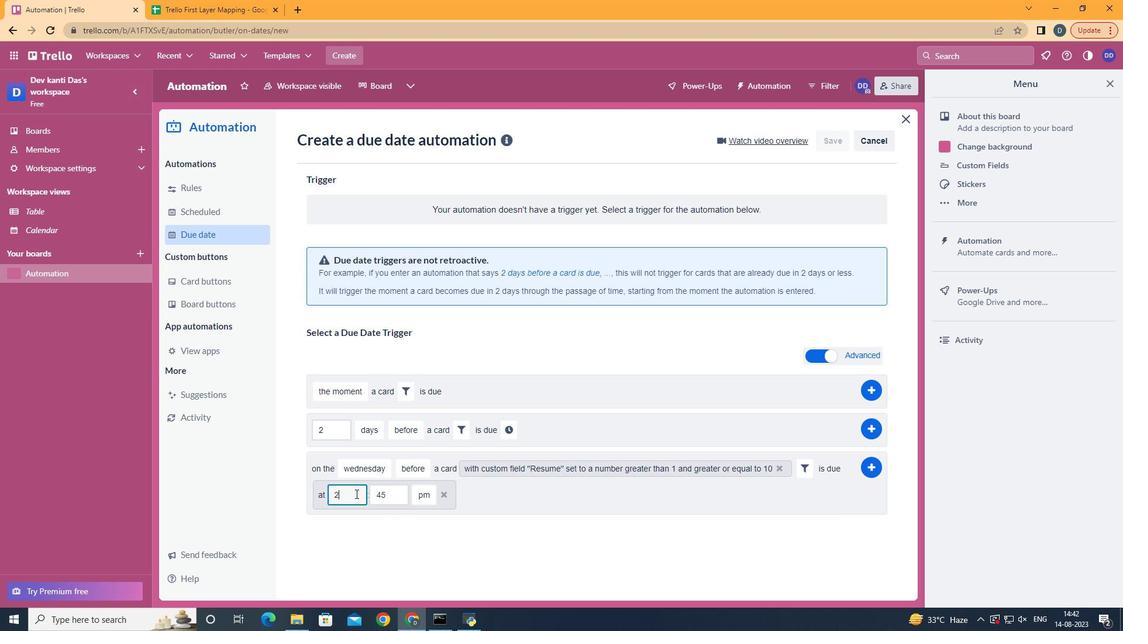 
Action: Key pressed <Key.backspace>11
Screenshot: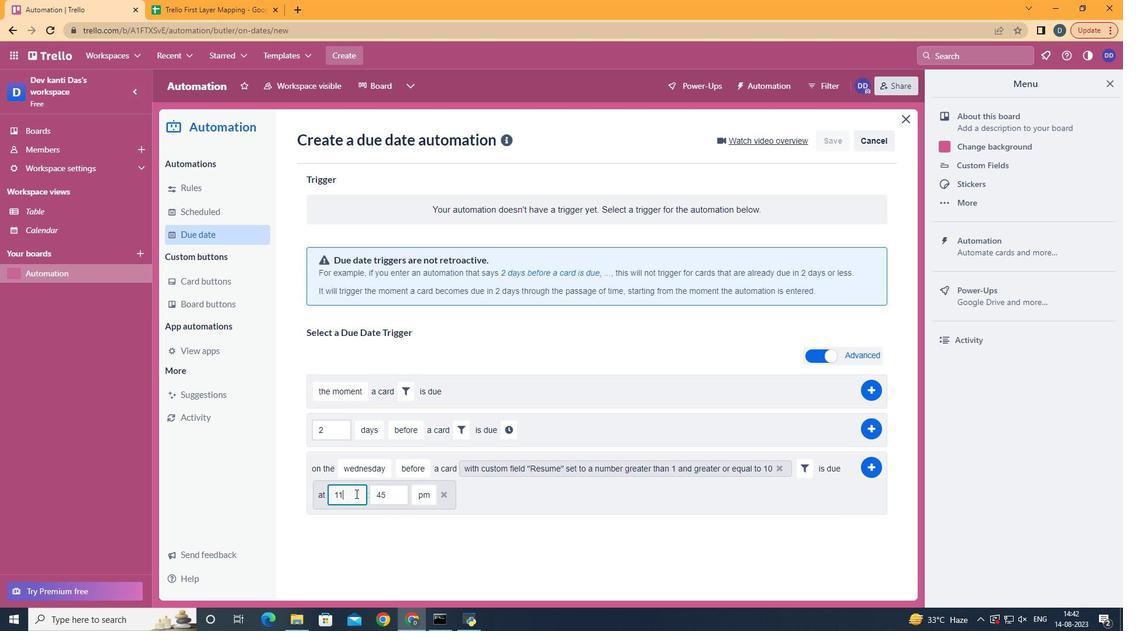 
Action: Mouse moved to (391, 491)
Screenshot: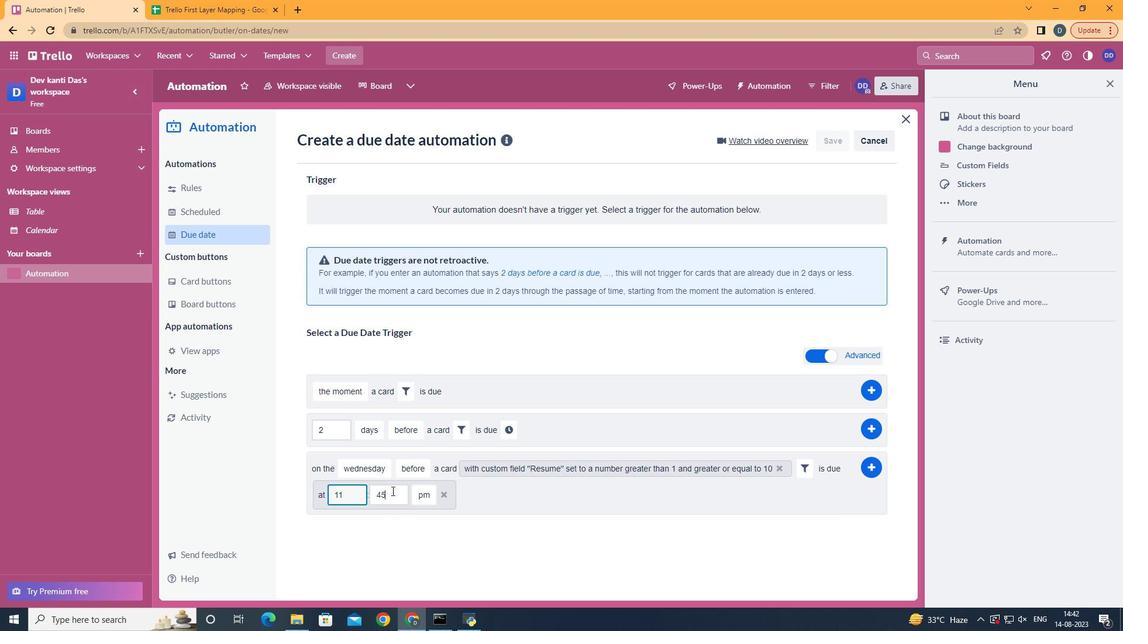 
Action: Mouse pressed left at (391, 491)
Screenshot: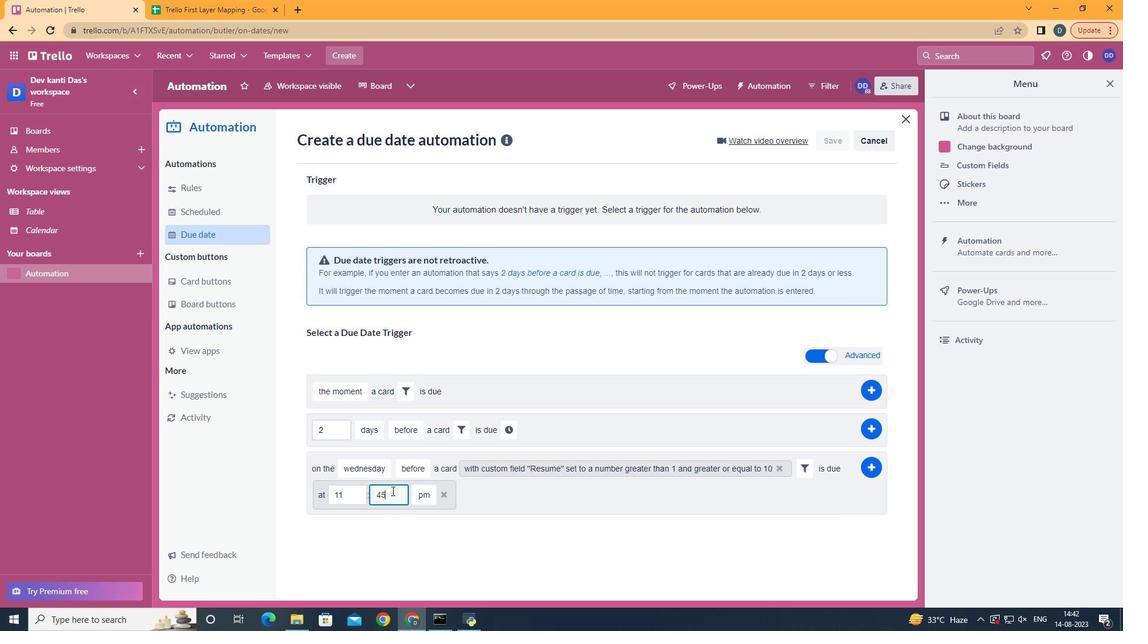 
Action: Key pressed <Key.backspace>
Screenshot: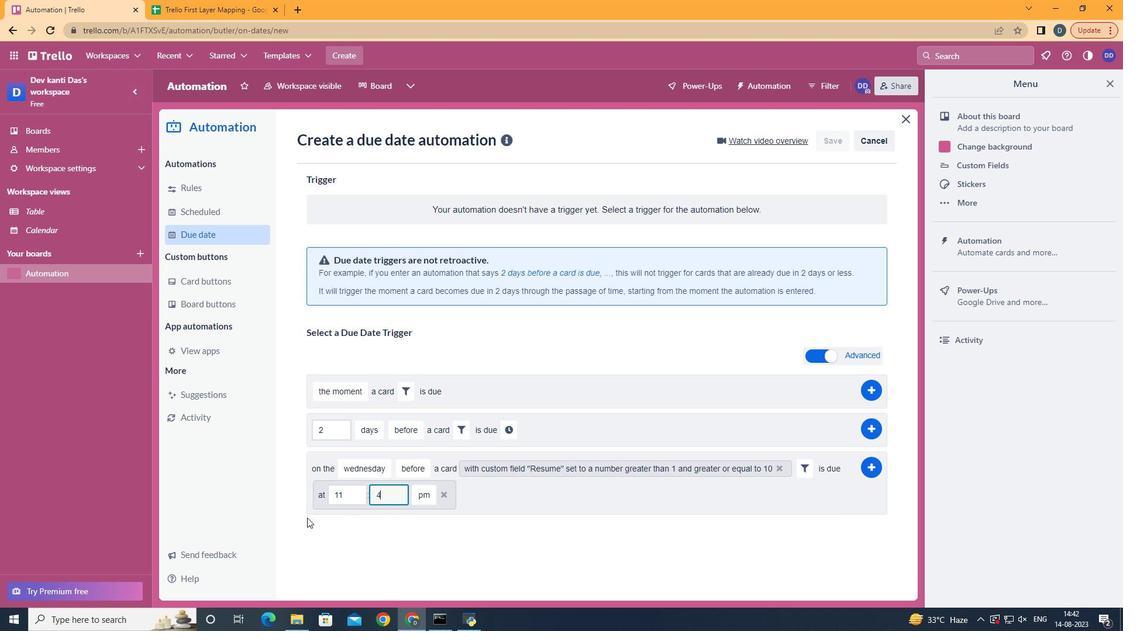
Action: Mouse moved to (311, 517)
Screenshot: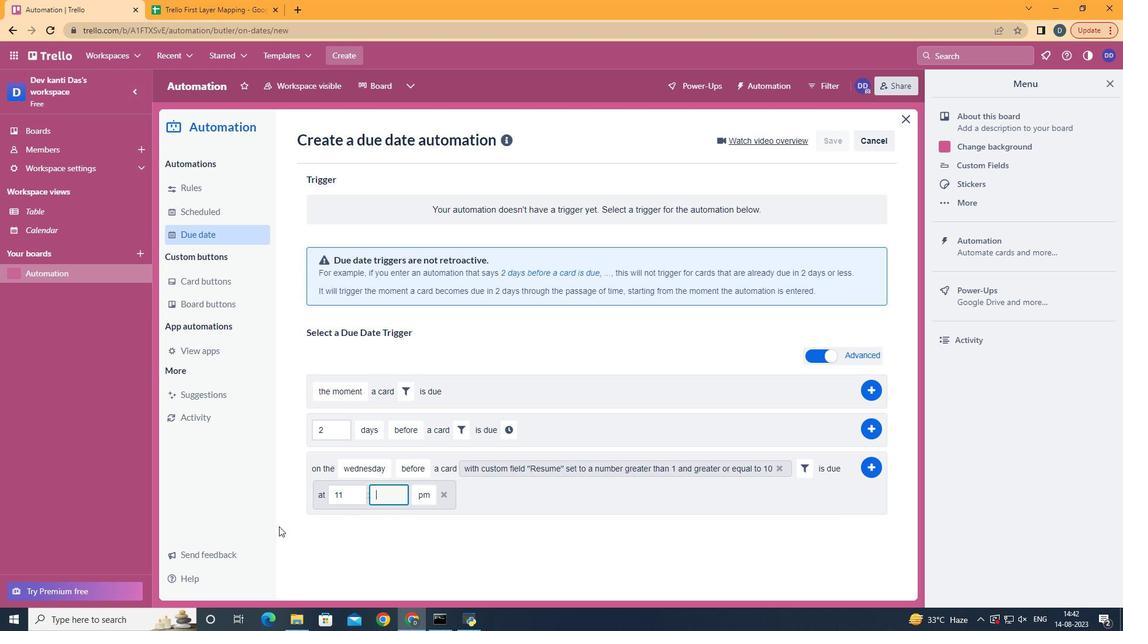 
Action: Key pressed <Key.backspace>
Screenshot: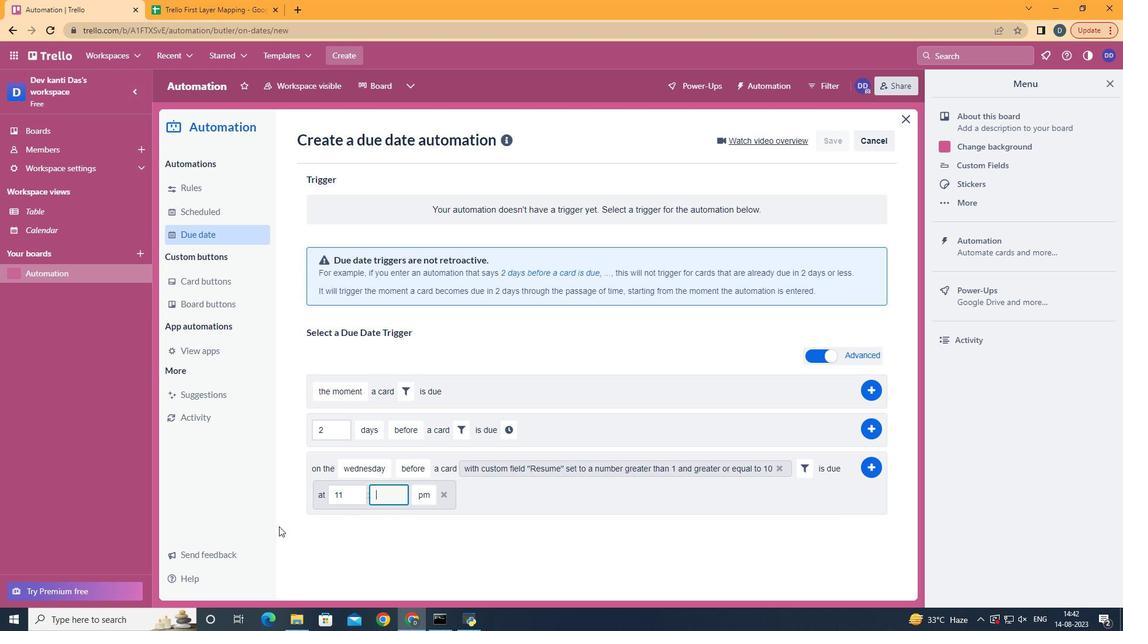 
Action: Mouse moved to (279, 527)
Screenshot: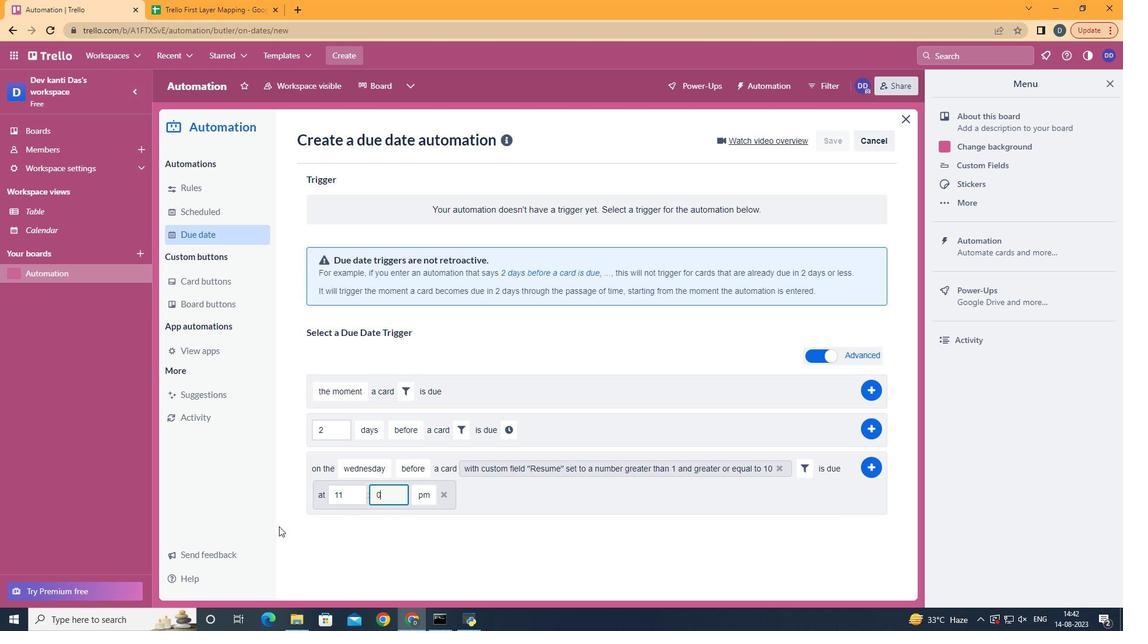 
Action: Key pressed 00
Screenshot: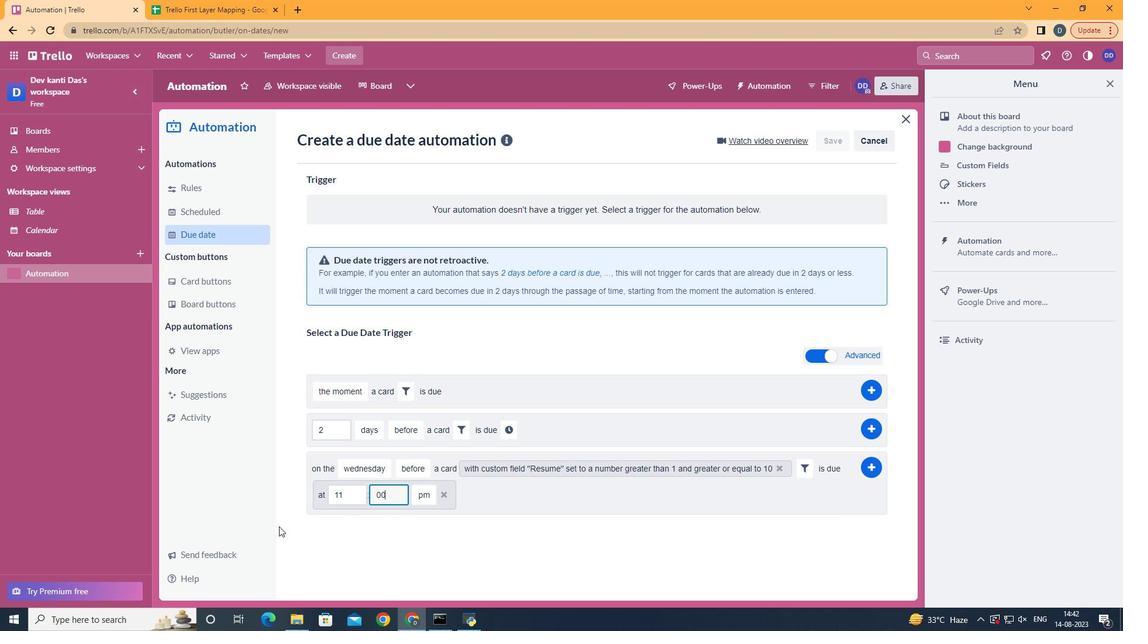 
Action: Mouse moved to (420, 506)
Screenshot: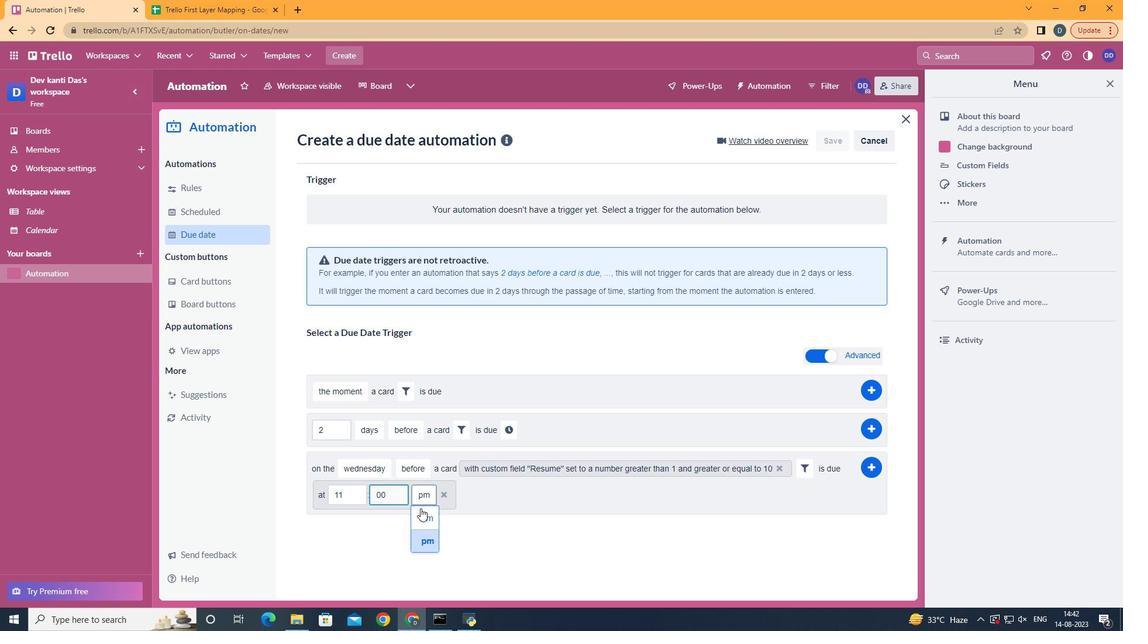 
Action: Mouse pressed left at (420, 506)
Screenshot: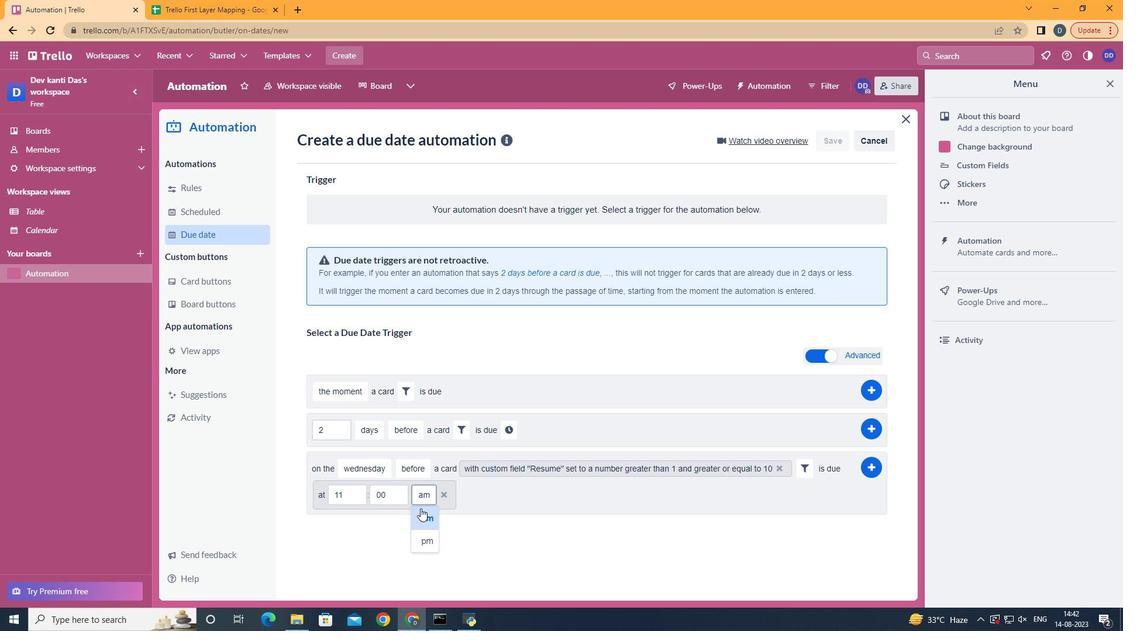 
Action: Mouse moved to (876, 467)
Screenshot: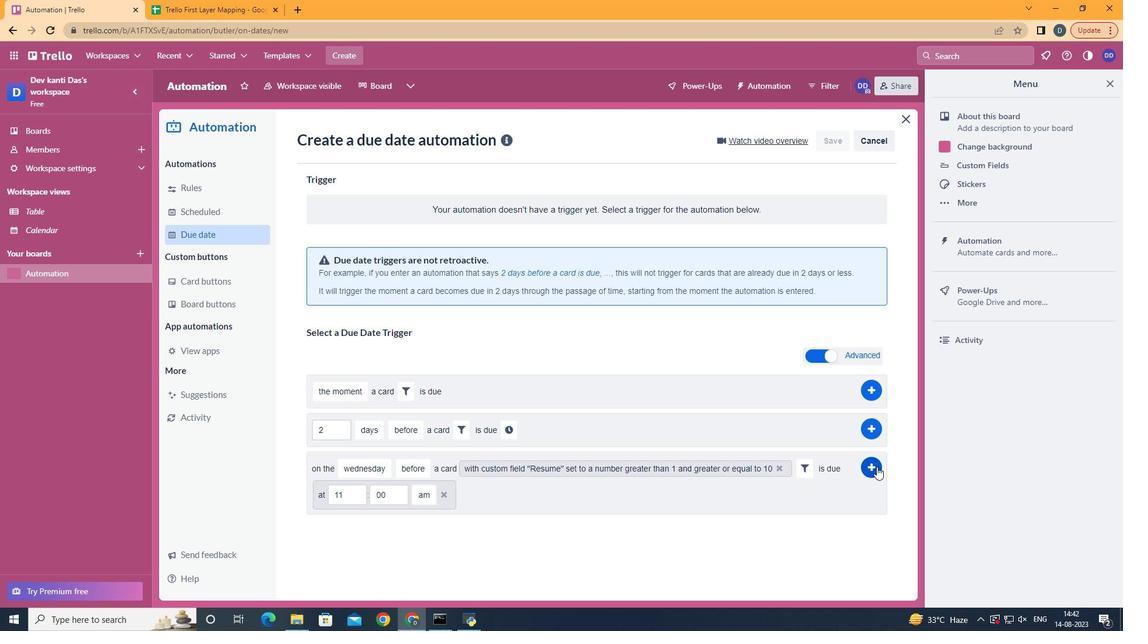 
Action: Mouse pressed left at (876, 467)
Screenshot: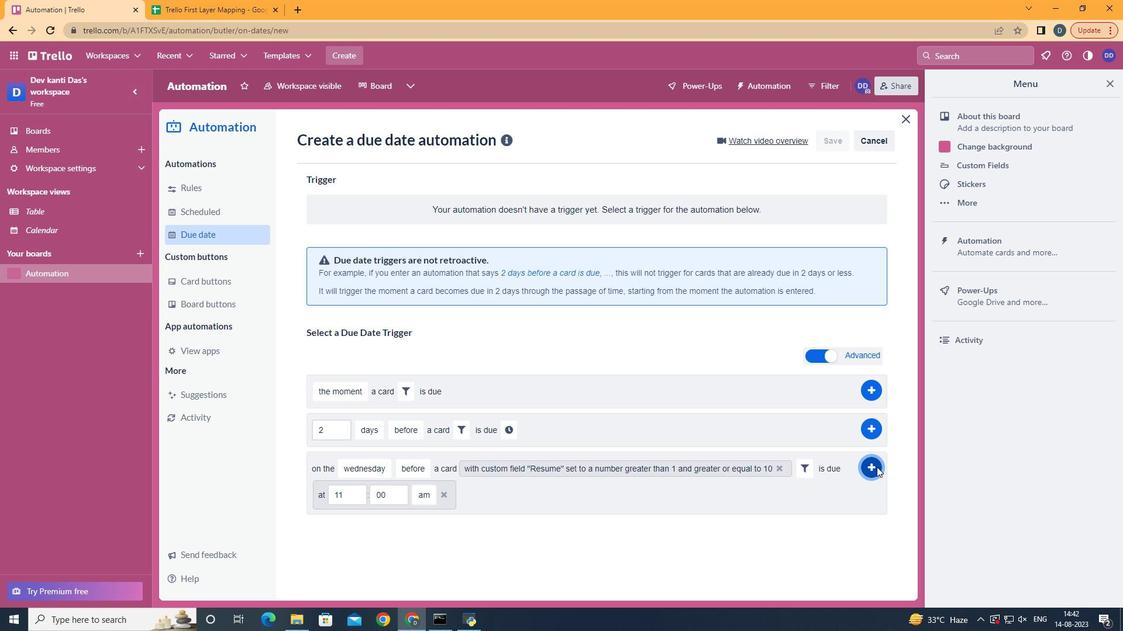 
Action: Mouse moved to (876, 467)
Screenshot: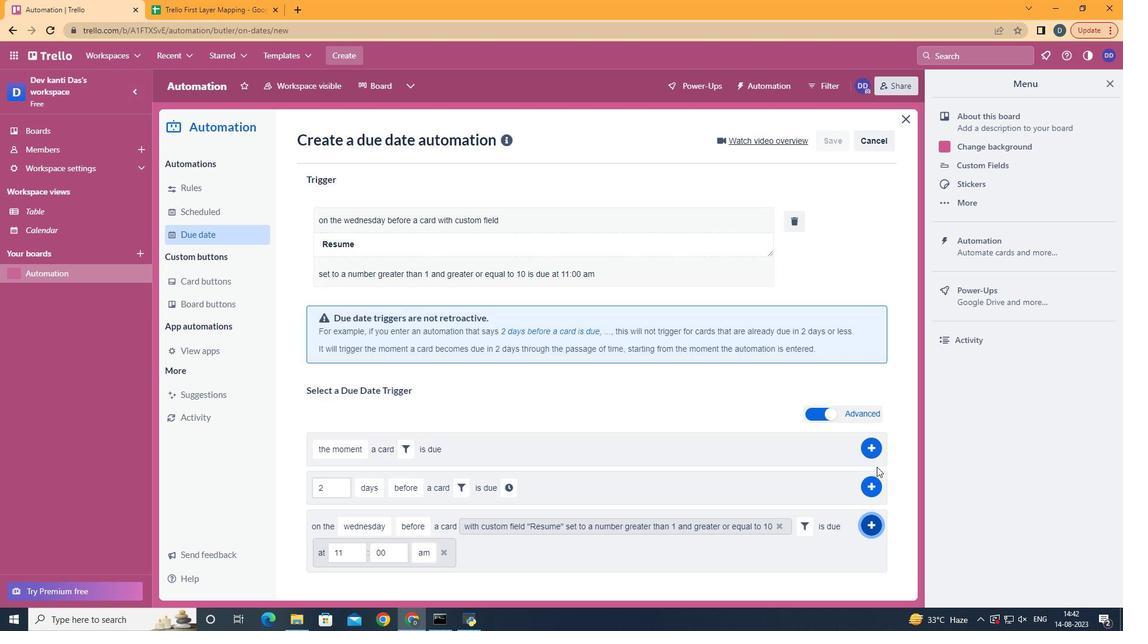 
